 Task: Find connections with filter location Pazardzhik with filter topic #managementwith filter profile language Potuguese with filter current company Chemical Jobs Postings with filter school Sophia College, Mumbai with filter industry Military and International Affairs with filter service category Lead Generation with filter keywords title Account Executive
Action: Mouse moved to (143, 205)
Screenshot: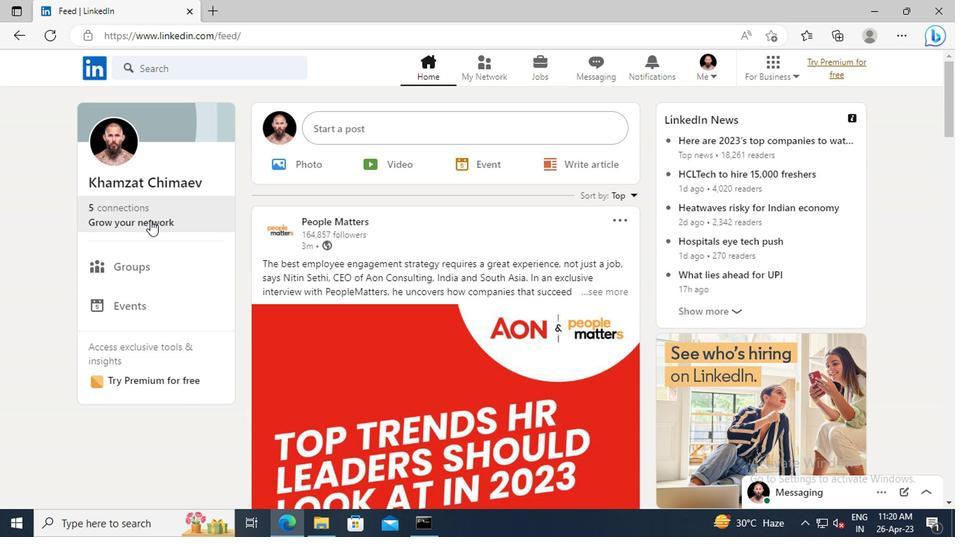 
Action: Mouse pressed left at (143, 205)
Screenshot: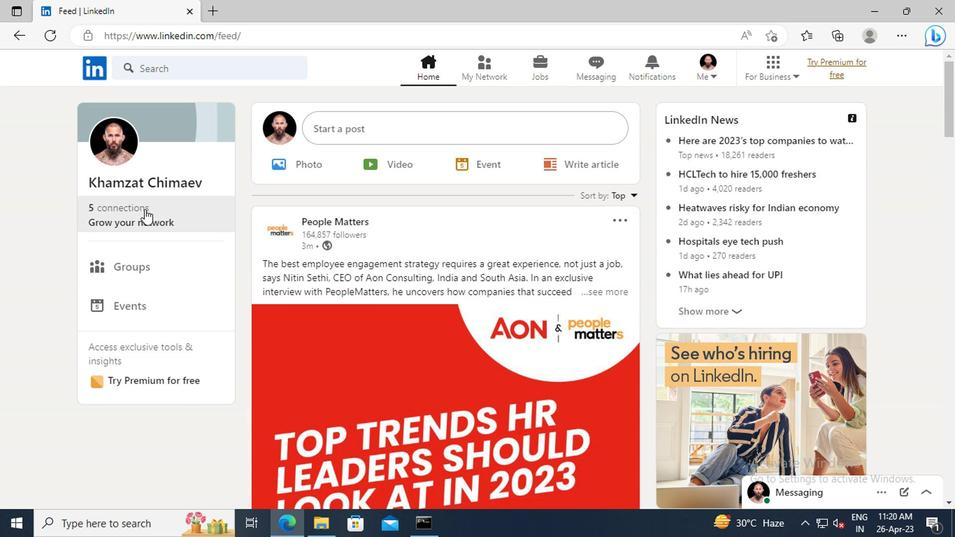 
Action: Mouse moved to (154, 149)
Screenshot: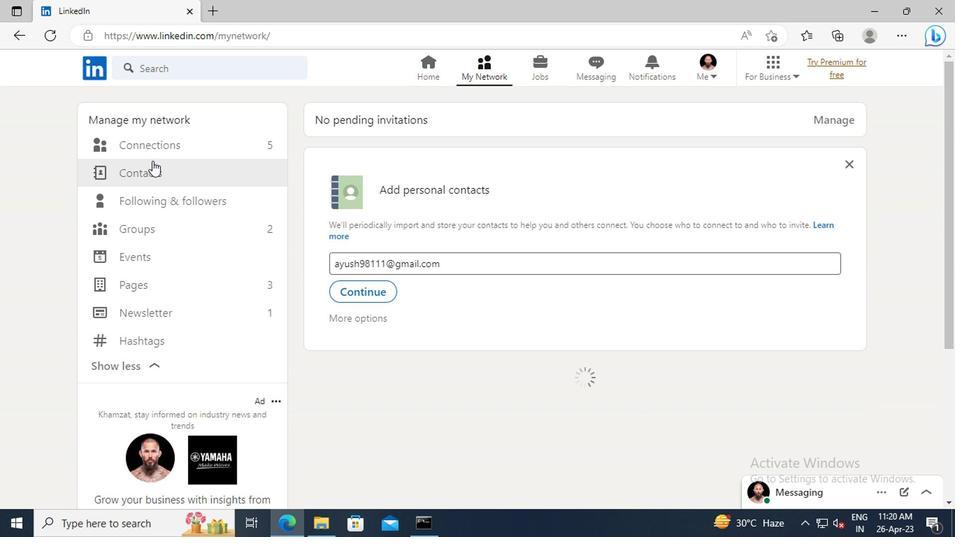 
Action: Mouse pressed left at (154, 149)
Screenshot: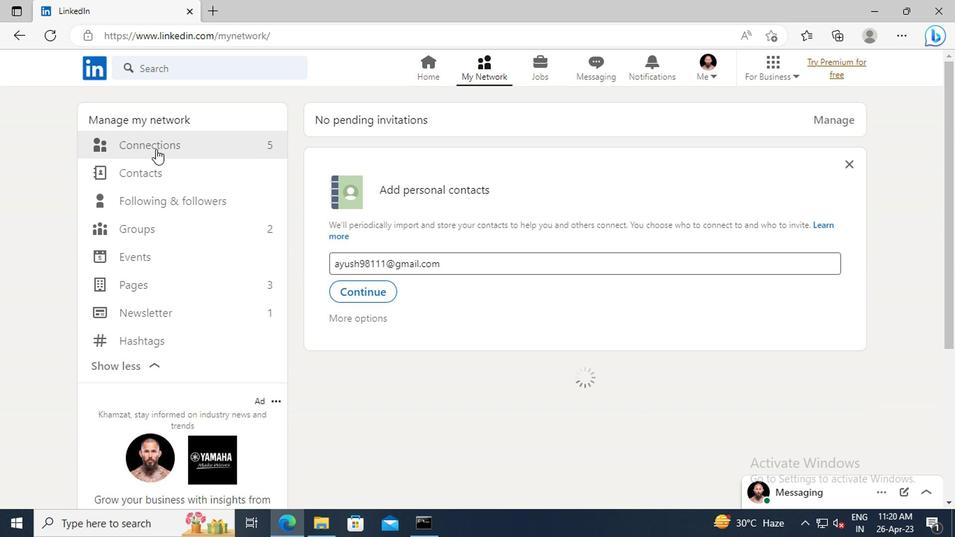 
Action: Mouse moved to (572, 149)
Screenshot: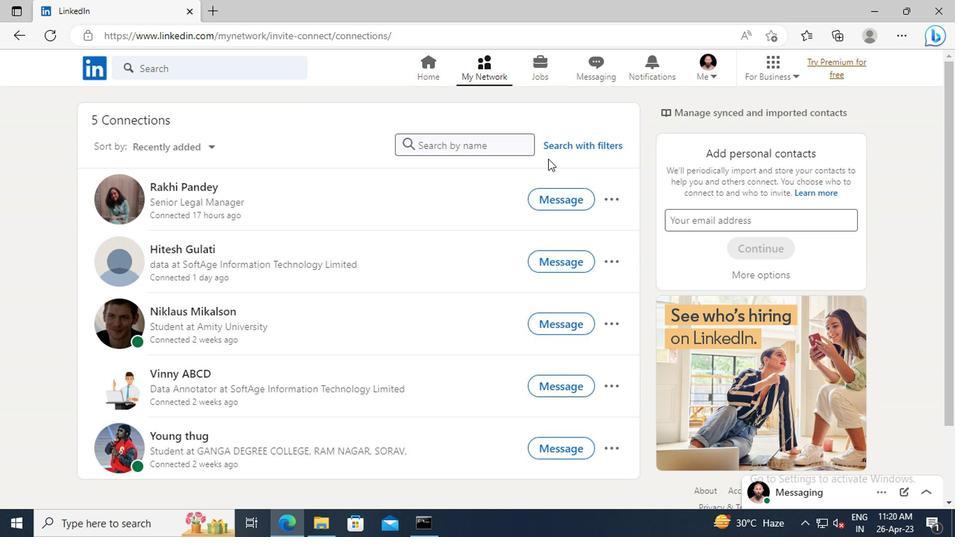 
Action: Mouse pressed left at (572, 149)
Screenshot: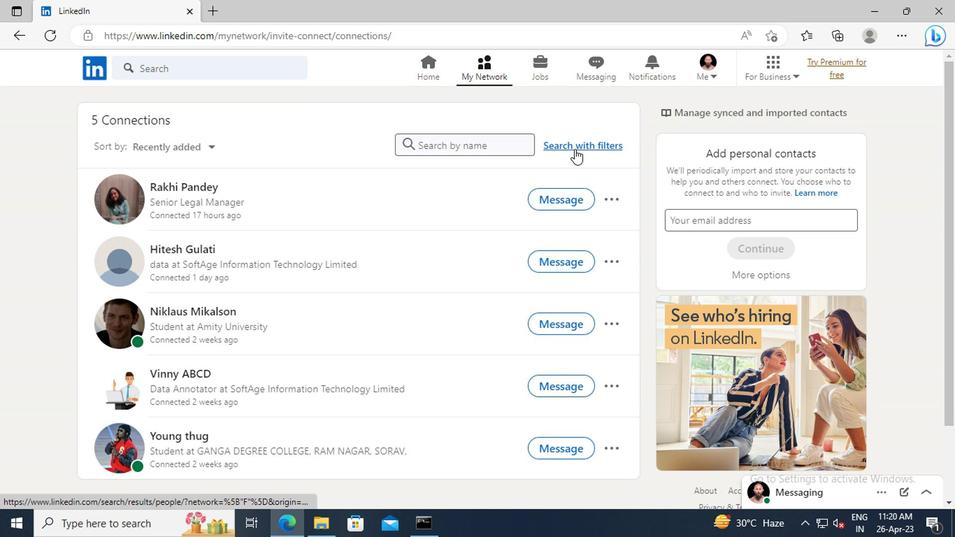 
Action: Mouse moved to (531, 111)
Screenshot: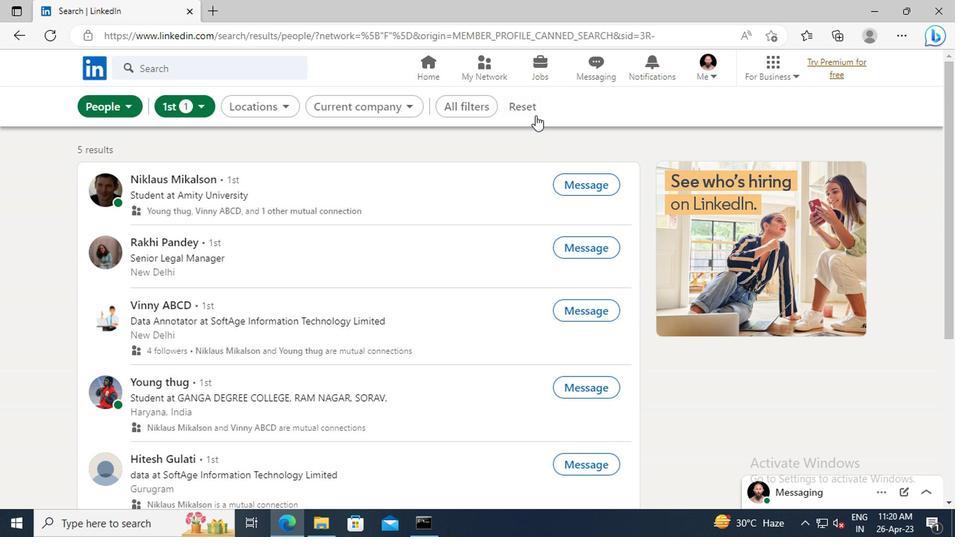 
Action: Mouse pressed left at (531, 111)
Screenshot: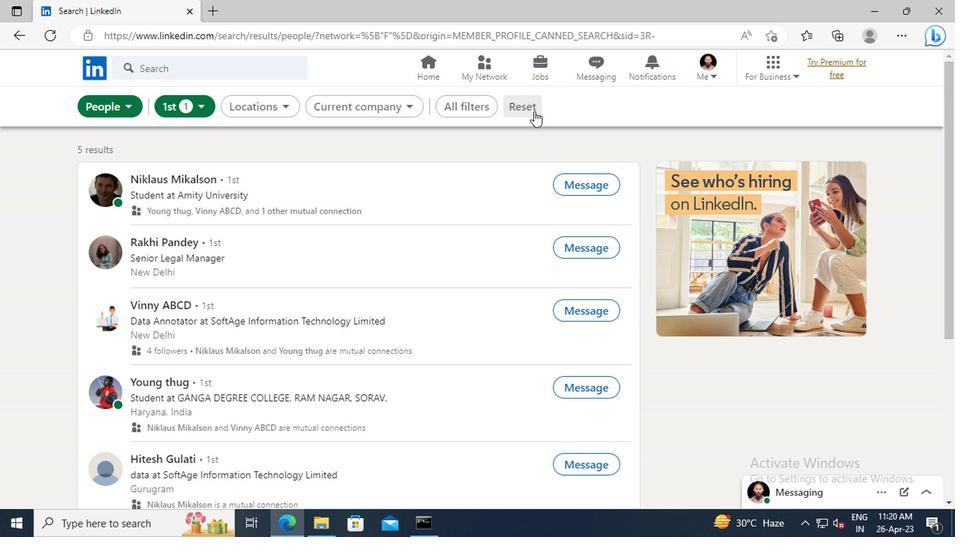 
Action: Mouse moved to (492, 107)
Screenshot: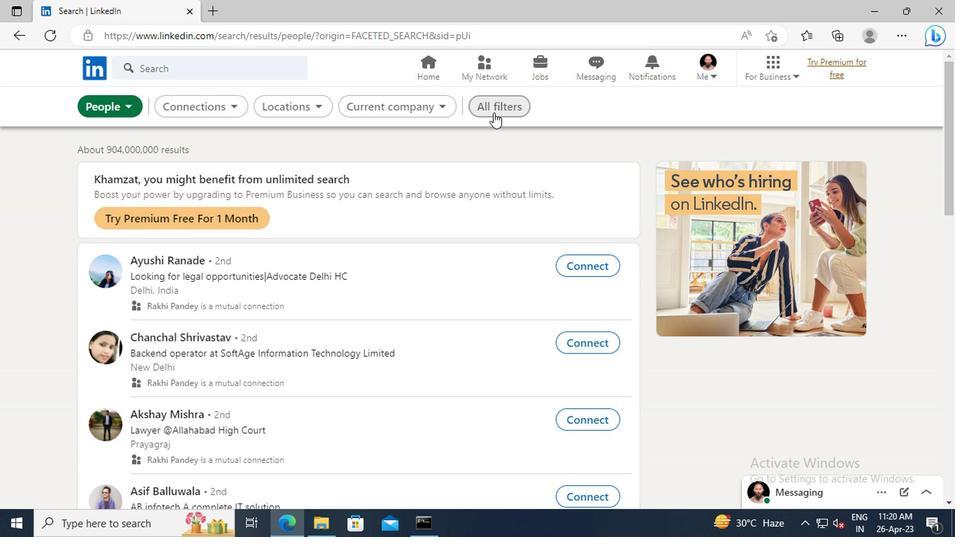 
Action: Mouse pressed left at (492, 107)
Screenshot: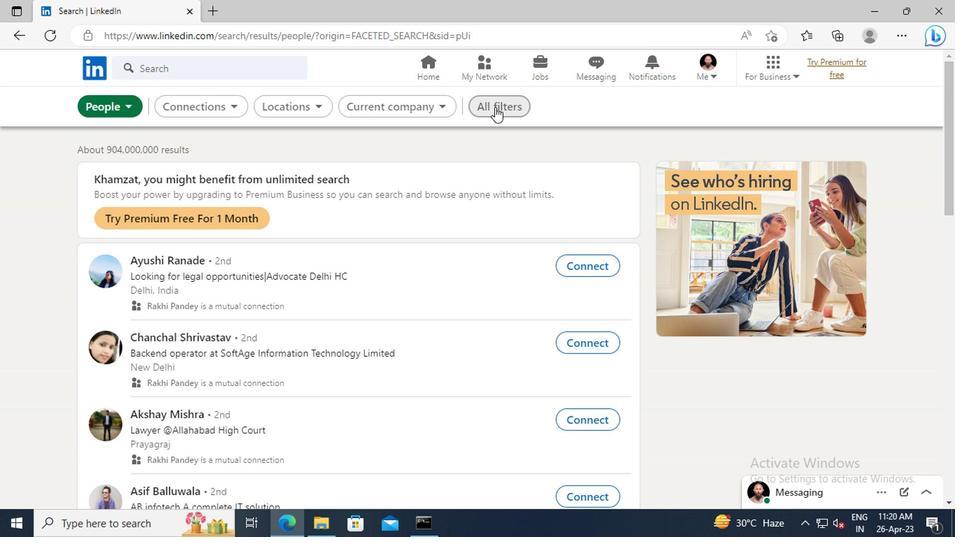 
Action: Mouse moved to (759, 251)
Screenshot: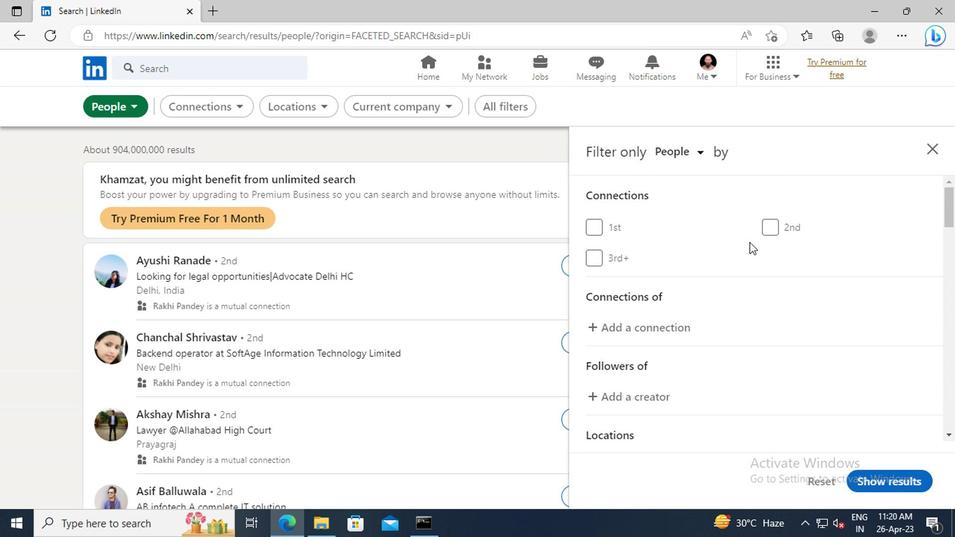 
Action: Mouse scrolled (759, 250) with delta (0, 0)
Screenshot: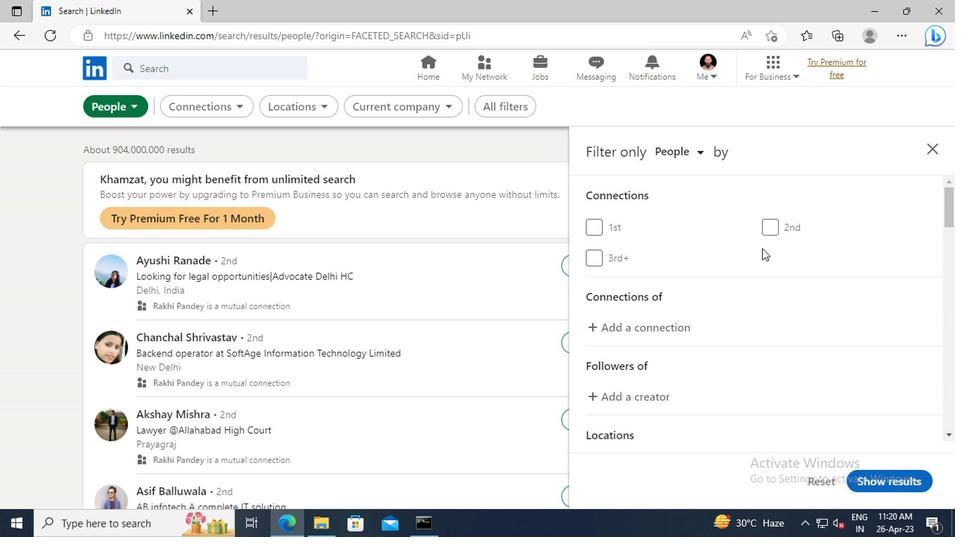 
Action: Mouse scrolled (759, 250) with delta (0, 0)
Screenshot: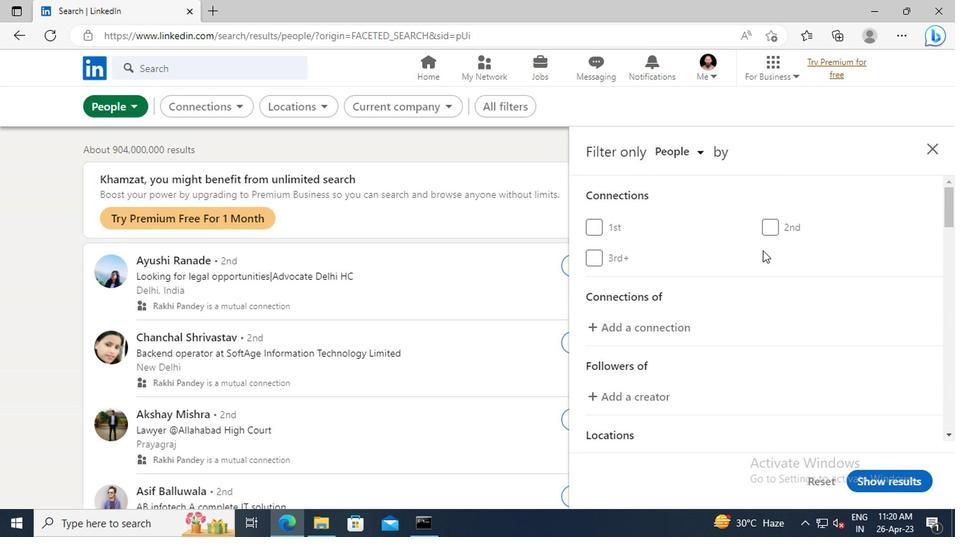 
Action: Mouse scrolled (759, 250) with delta (0, 0)
Screenshot: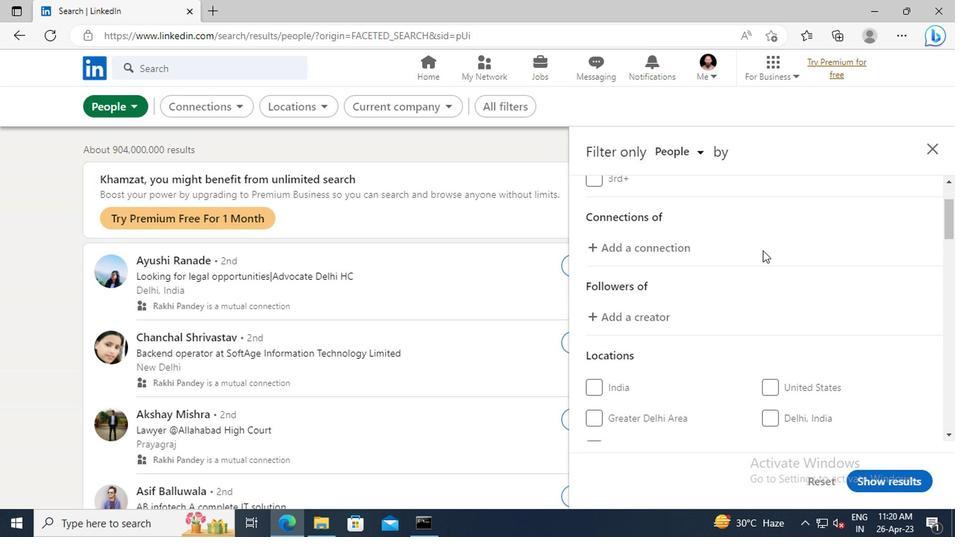 
Action: Mouse scrolled (759, 250) with delta (0, 0)
Screenshot: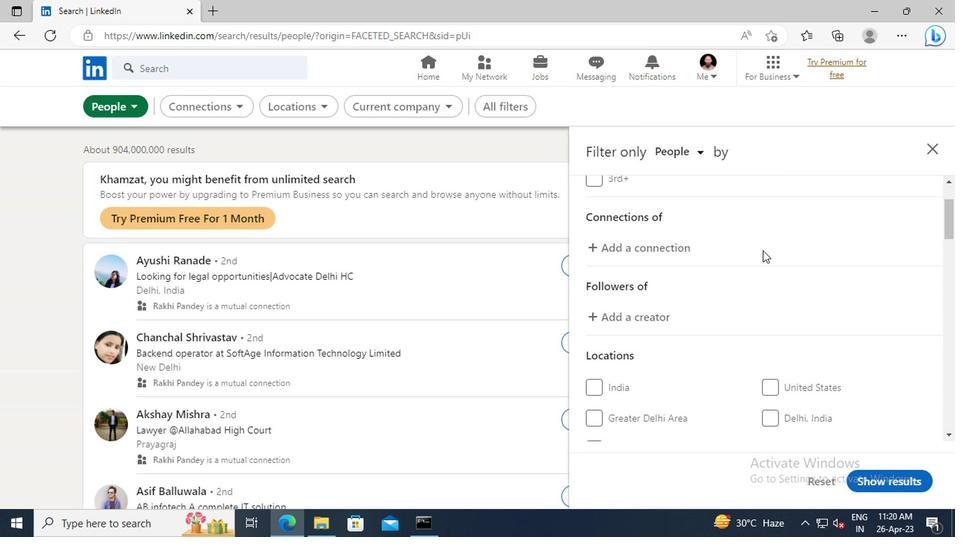 
Action: Mouse scrolled (759, 250) with delta (0, 0)
Screenshot: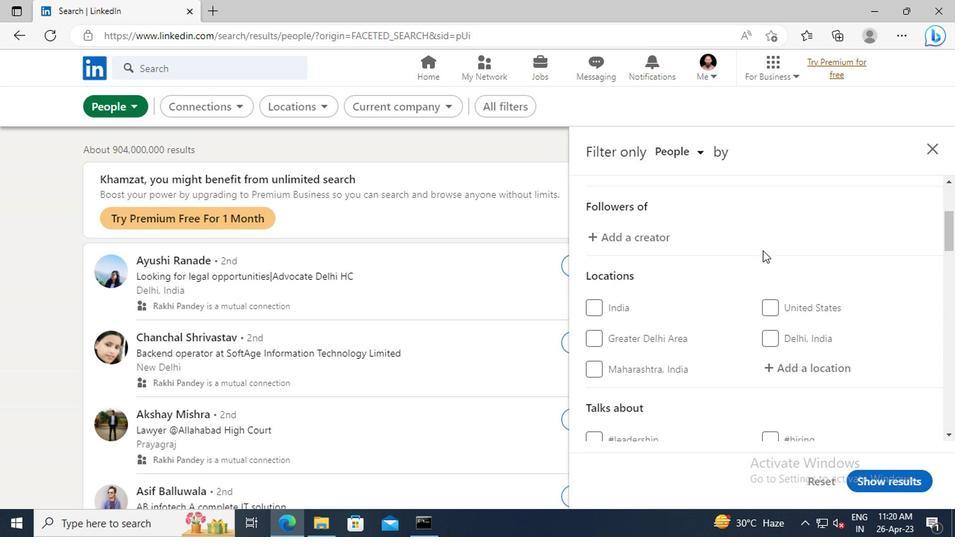 
Action: Mouse scrolled (759, 250) with delta (0, 0)
Screenshot: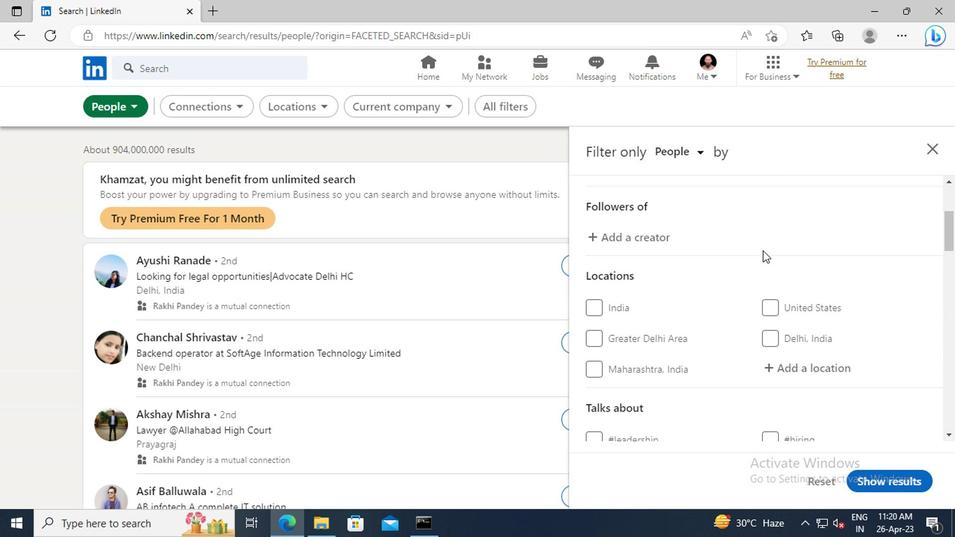 
Action: Mouse moved to (785, 288)
Screenshot: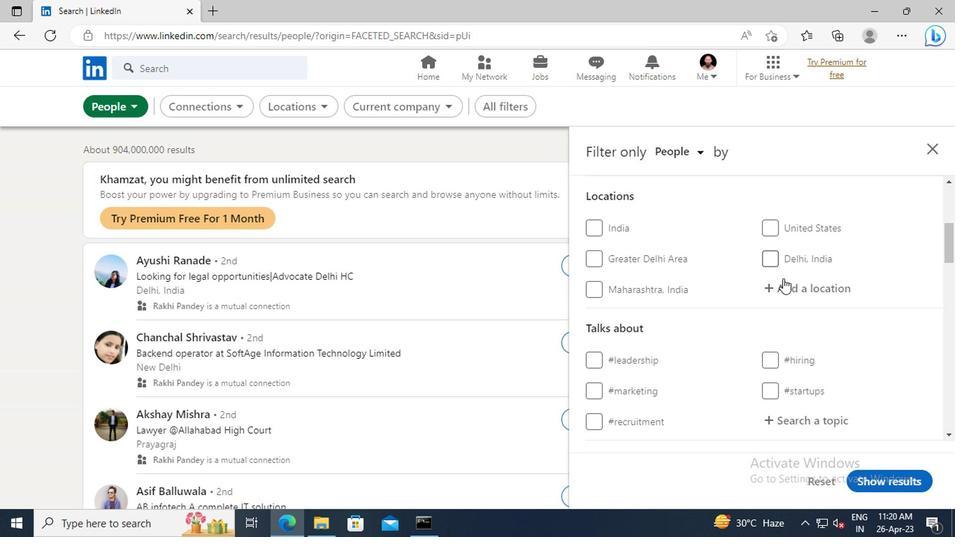 
Action: Mouse pressed left at (785, 288)
Screenshot: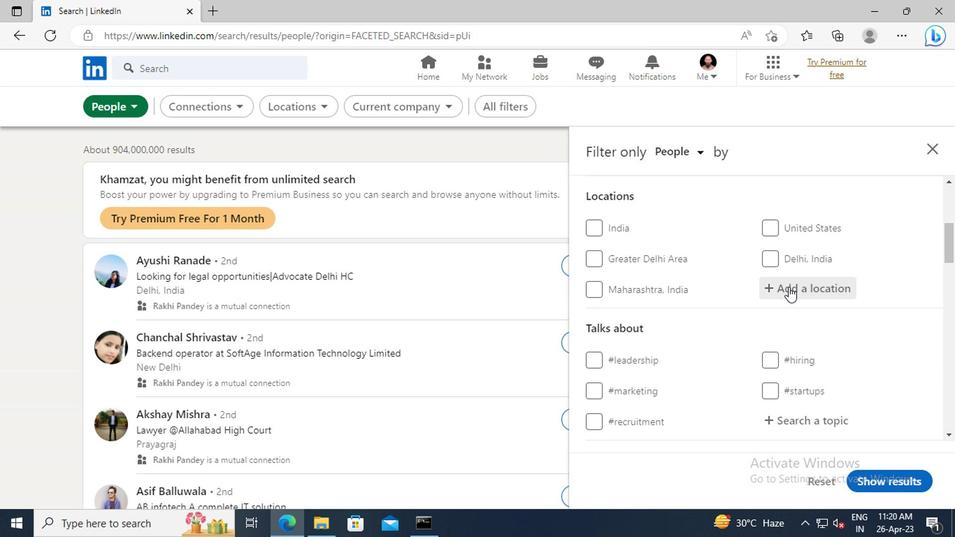 
Action: Key pressed <Key.shift>PAZARDZHIK
Screenshot: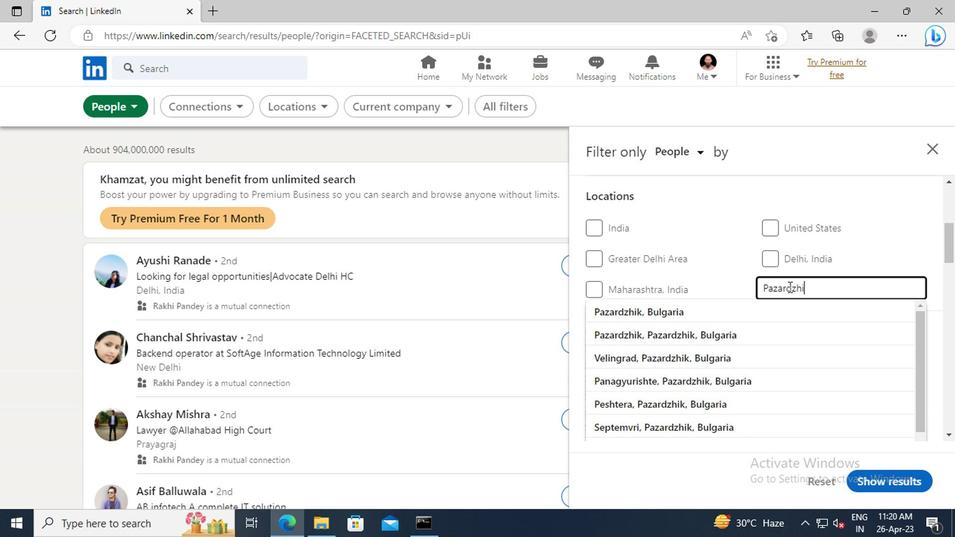 
Action: Mouse moved to (759, 307)
Screenshot: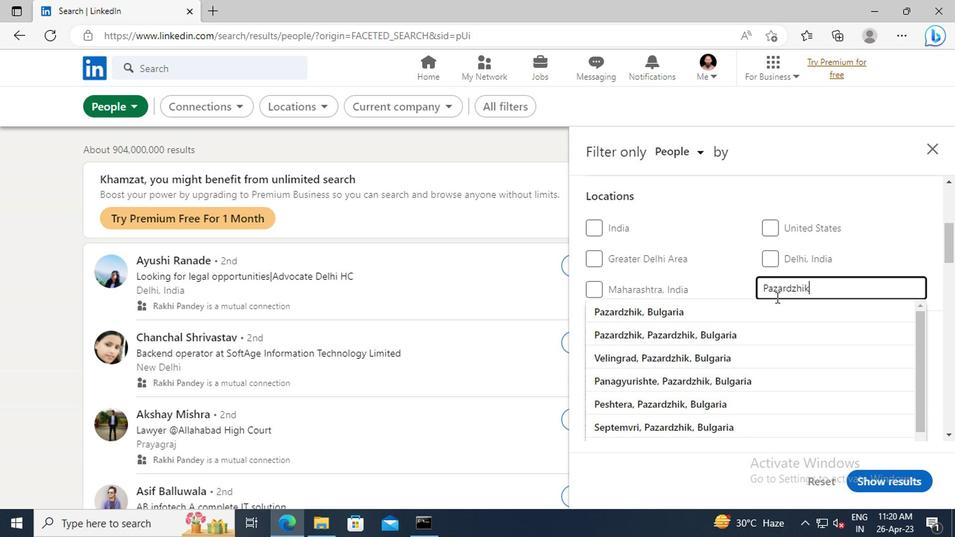
Action: Mouse pressed left at (759, 307)
Screenshot: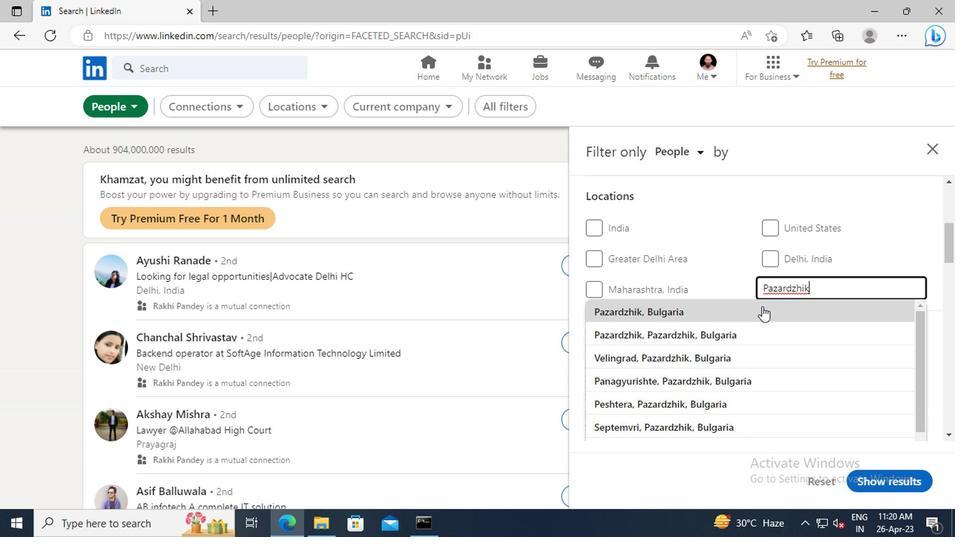 
Action: Mouse moved to (759, 306)
Screenshot: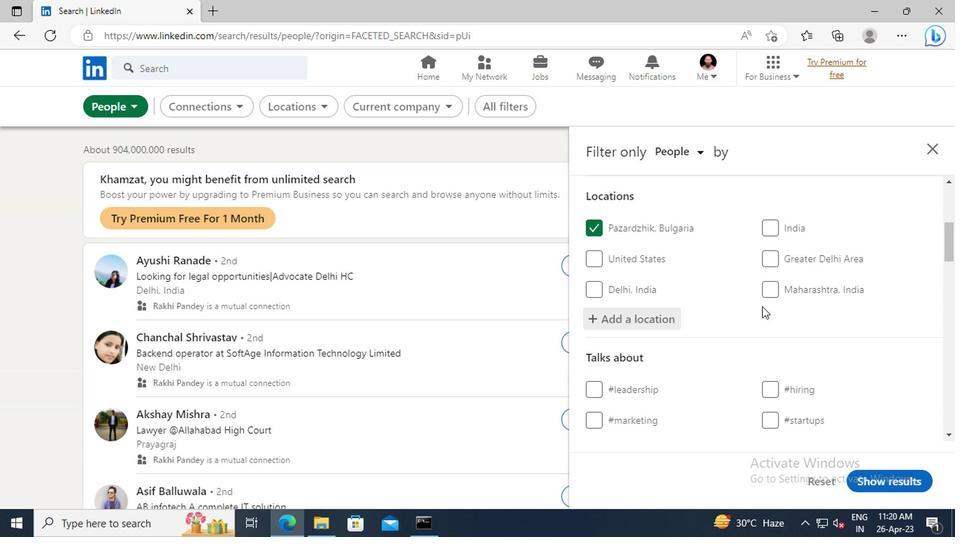 
Action: Mouse scrolled (759, 305) with delta (0, 0)
Screenshot: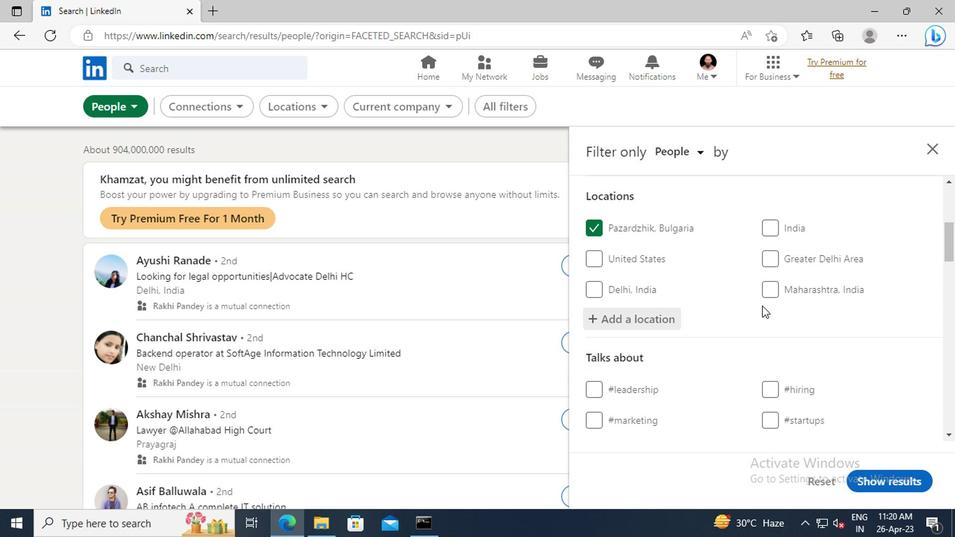
Action: Mouse scrolled (759, 305) with delta (0, 0)
Screenshot: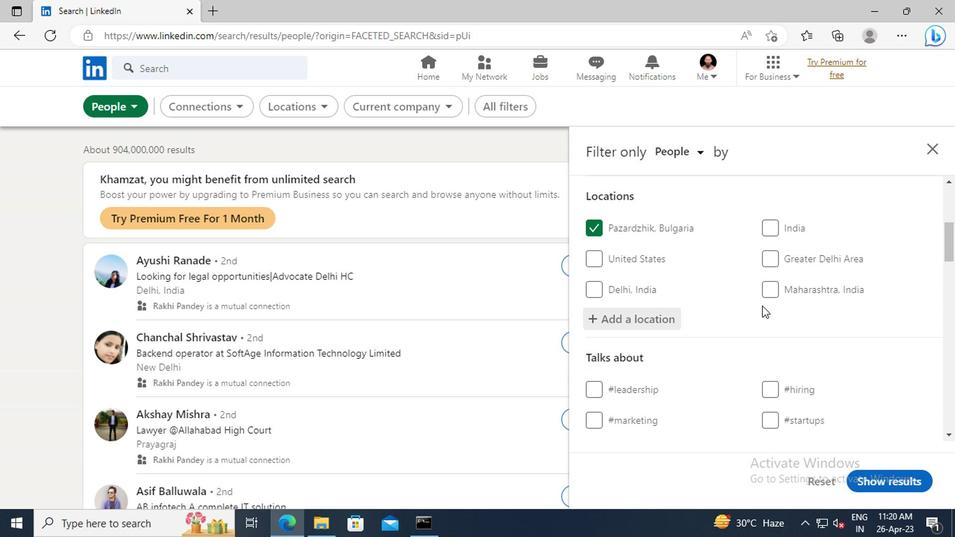 
Action: Mouse scrolled (759, 305) with delta (0, 0)
Screenshot: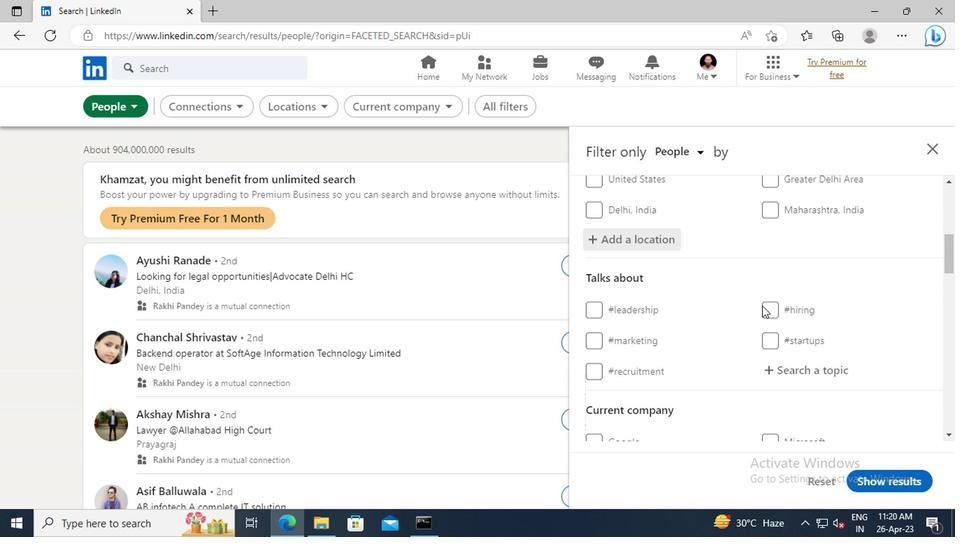 
Action: Mouse scrolled (759, 305) with delta (0, 0)
Screenshot: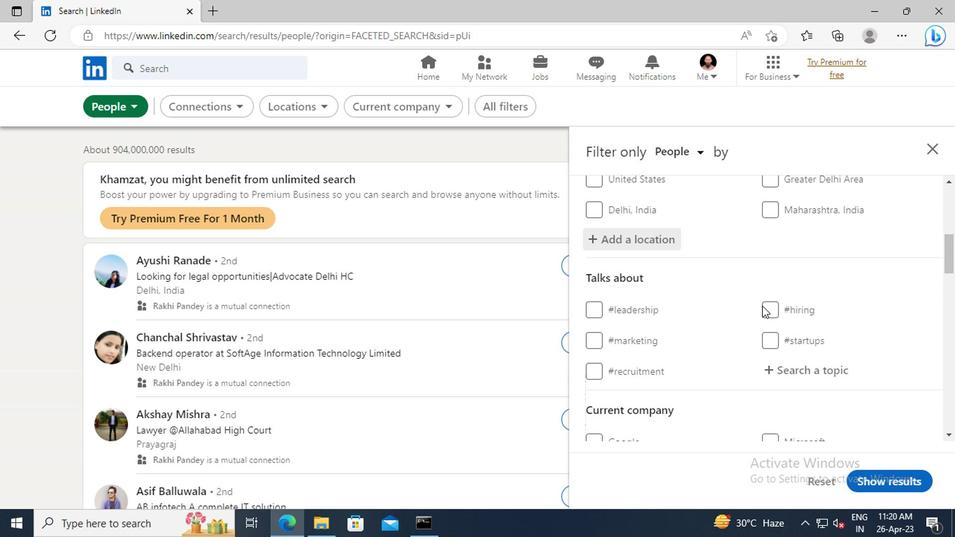 
Action: Mouse moved to (783, 295)
Screenshot: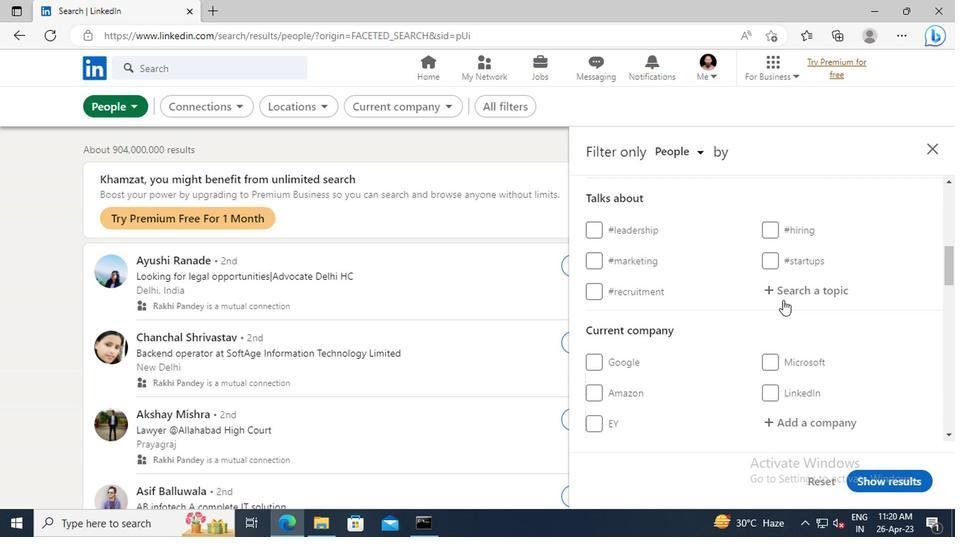 
Action: Mouse pressed left at (783, 295)
Screenshot: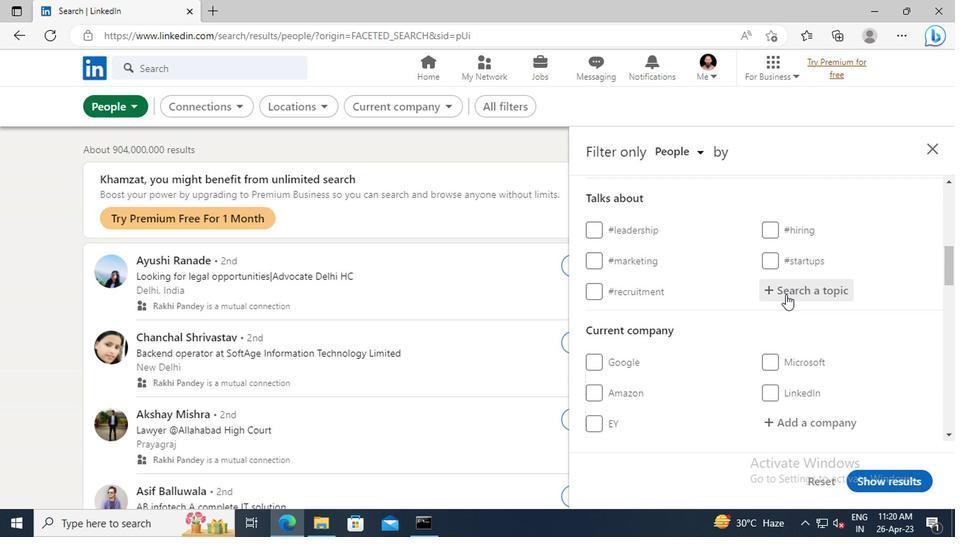 
Action: Key pressed <Key.shift>#MANAGEMENTWITH<Key.enter>
Screenshot: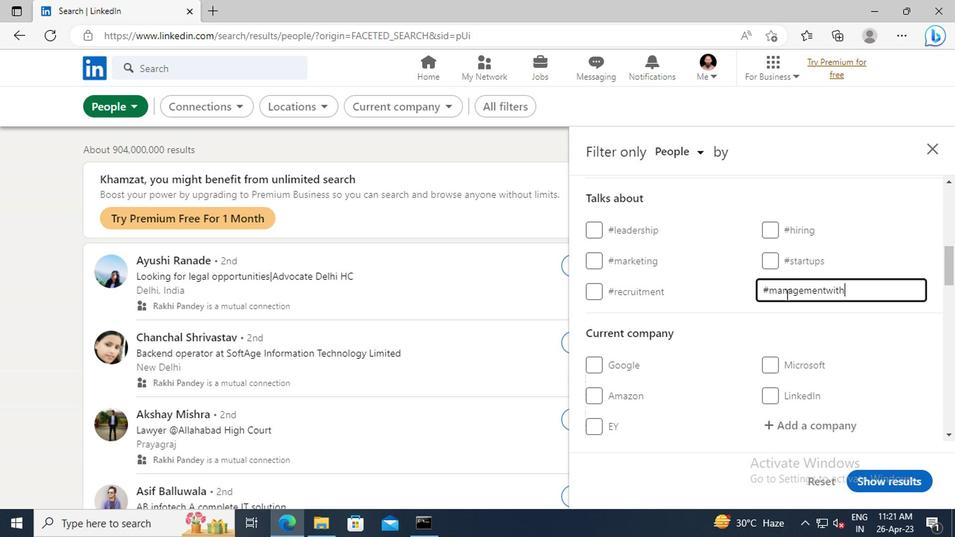 
Action: Mouse scrolled (783, 295) with delta (0, 0)
Screenshot: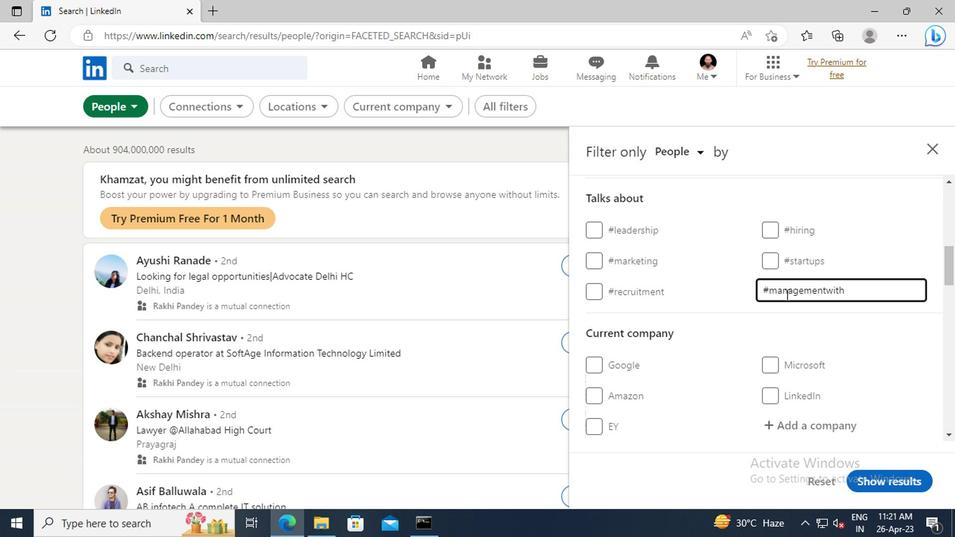
Action: Mouse scrolled (783, 295) with delta (0, 0)
Screenshot: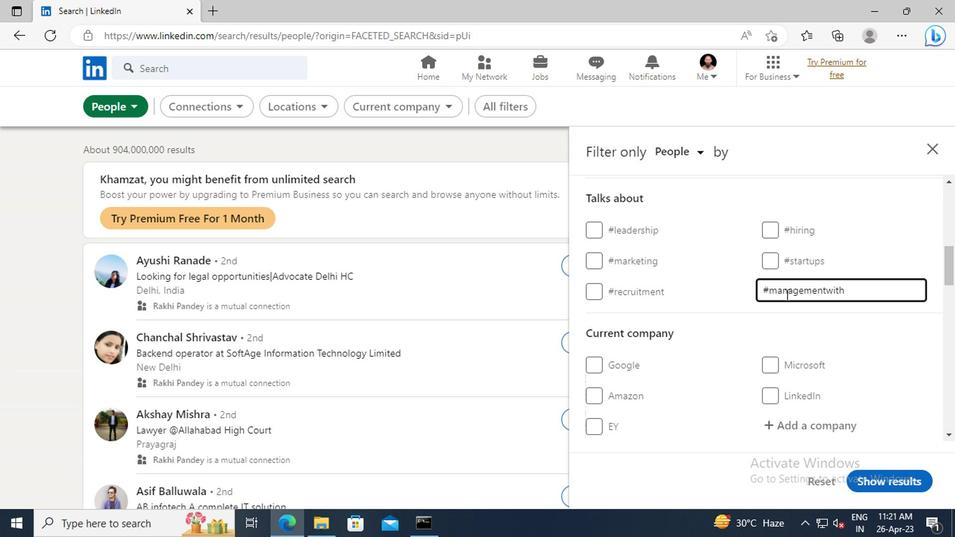 
Action: Mouse scrolled (783, 295) with delta (0, 0)
Screenshot: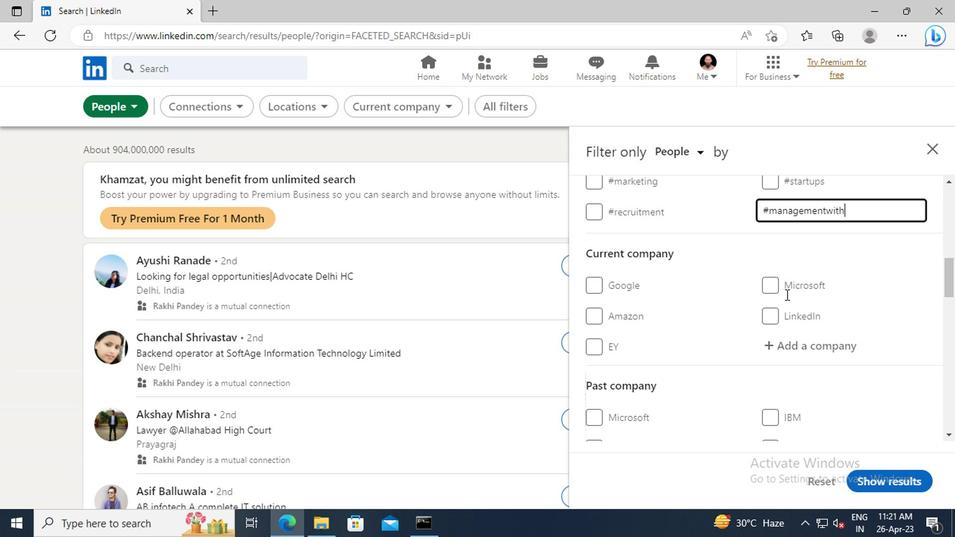 
Action: Mouse scrolled (783, 295) with delta (0, 0)
Screenshot: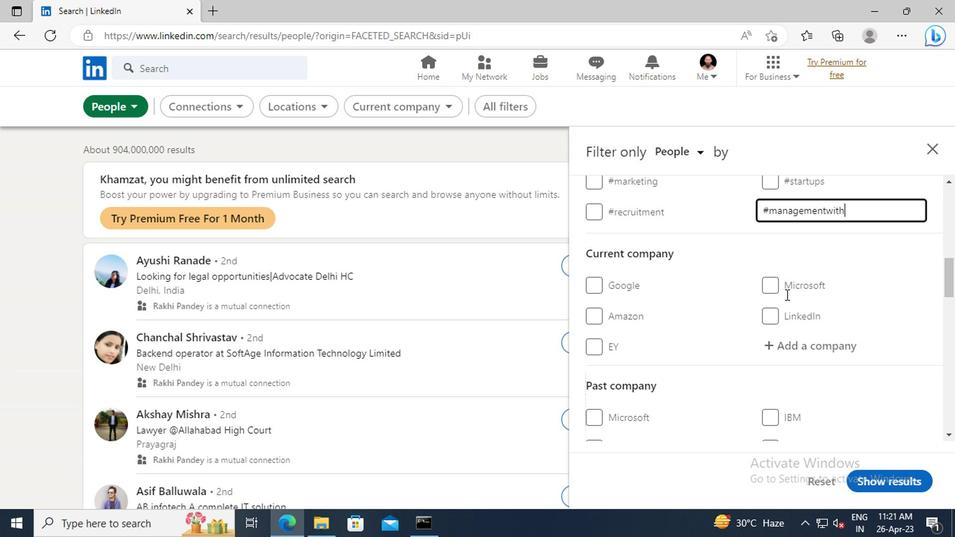 
Action: Mouse scrolled (783, 295) with delta (0, 0)
Screenshot: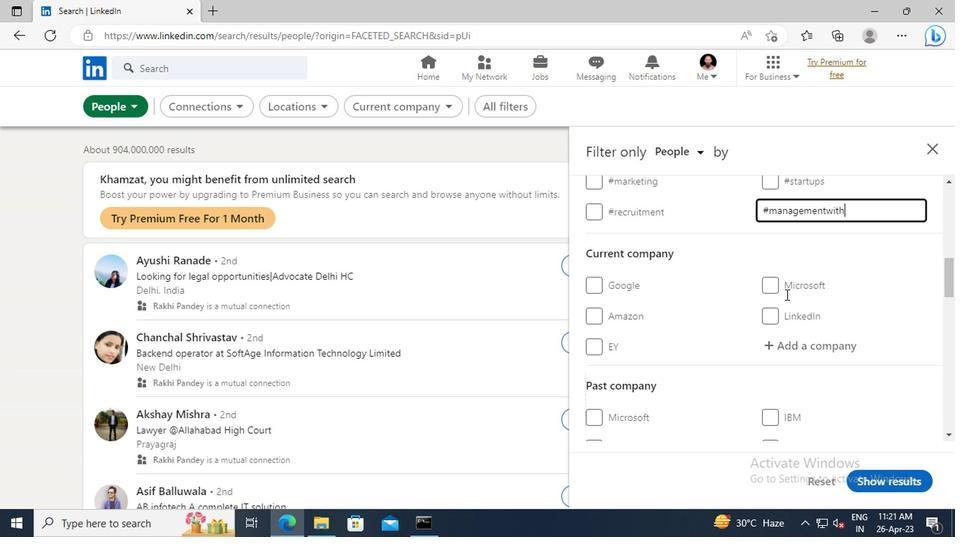 
Action: Mouse scrolled (783, 295) with delta (0, 0)
Screenshot: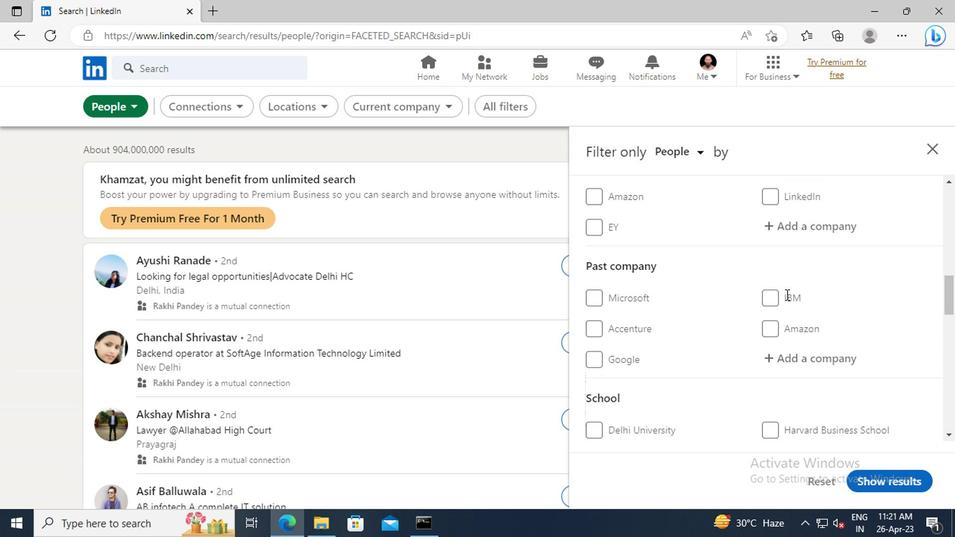 
Action: Mouse scrolled (783, 295) with delta (0, 0)
Screenshot: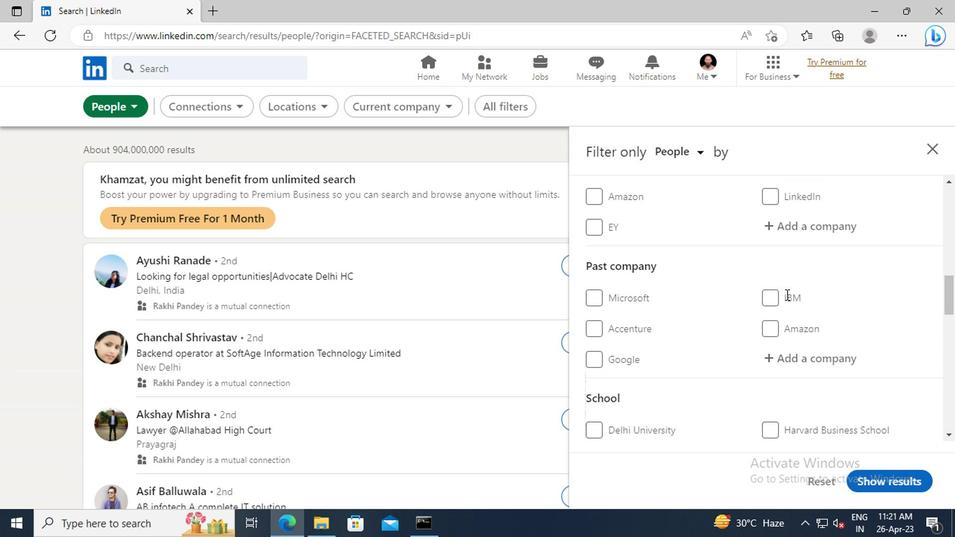 
Action: Mouse scrolled (783, 295) with delta (0, 0)
Screenshot: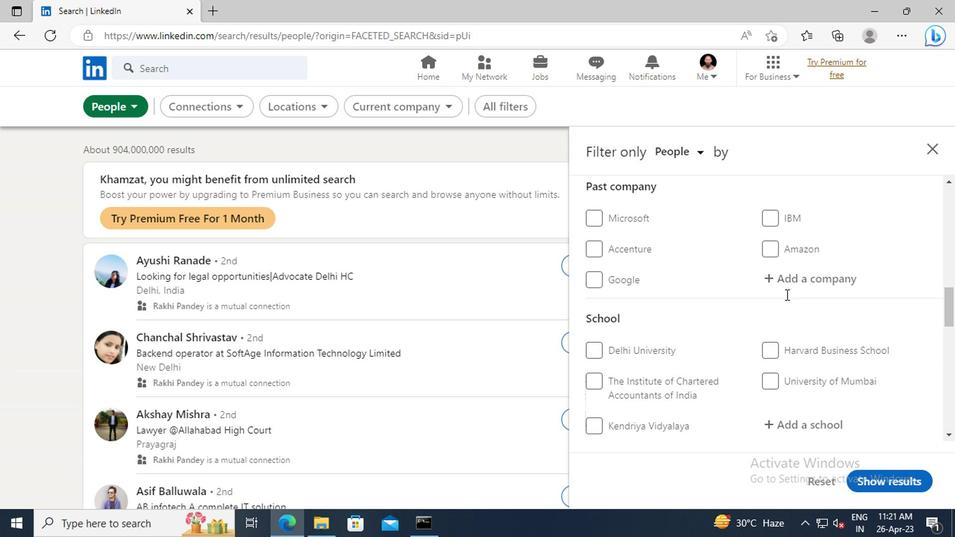 
Action: Mouse scrolled (783, 295) with delta (0, 0)
Screenshot: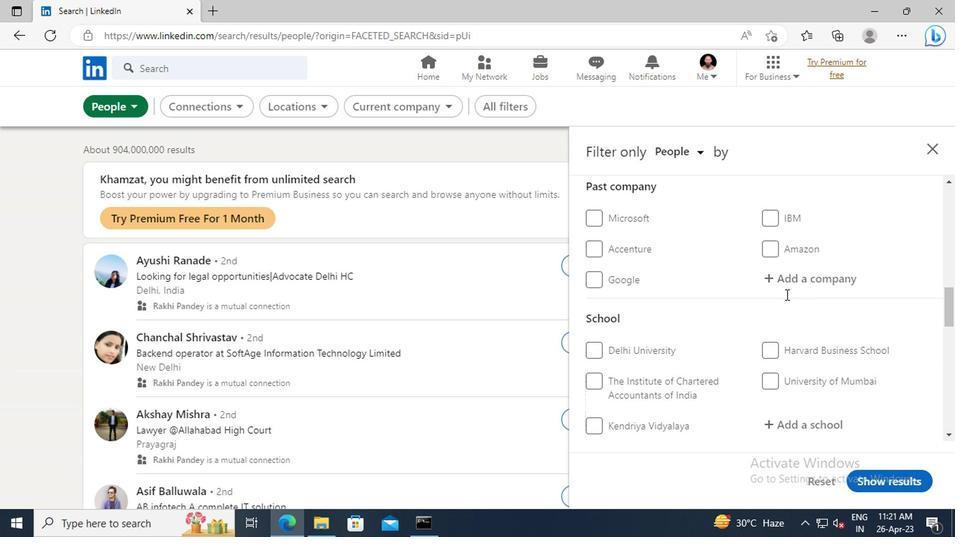 
Action: Mouse scrolled (783, 295) with delta (0, 0)
Screenshot: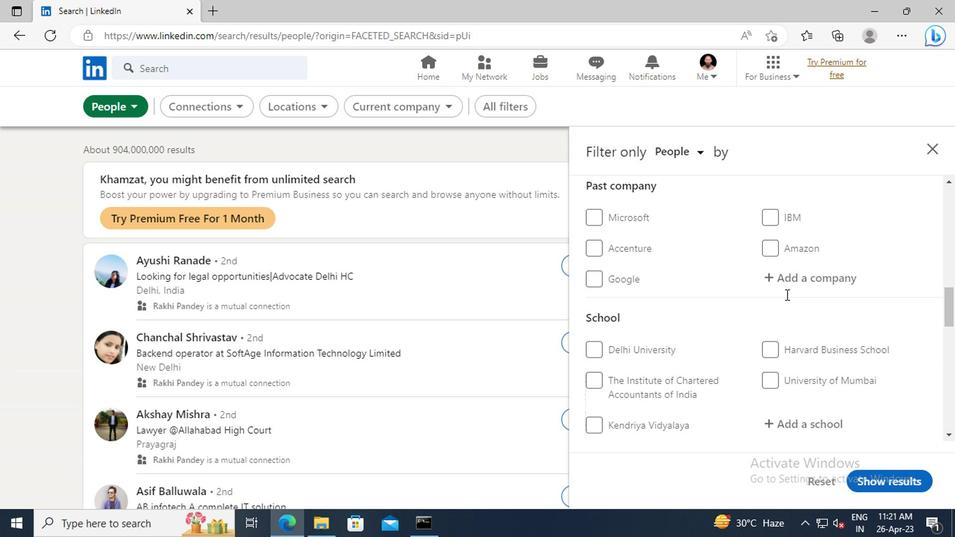 
Action: Mouse scrolled (783, 295) with delta (0, 0)
Screenshot: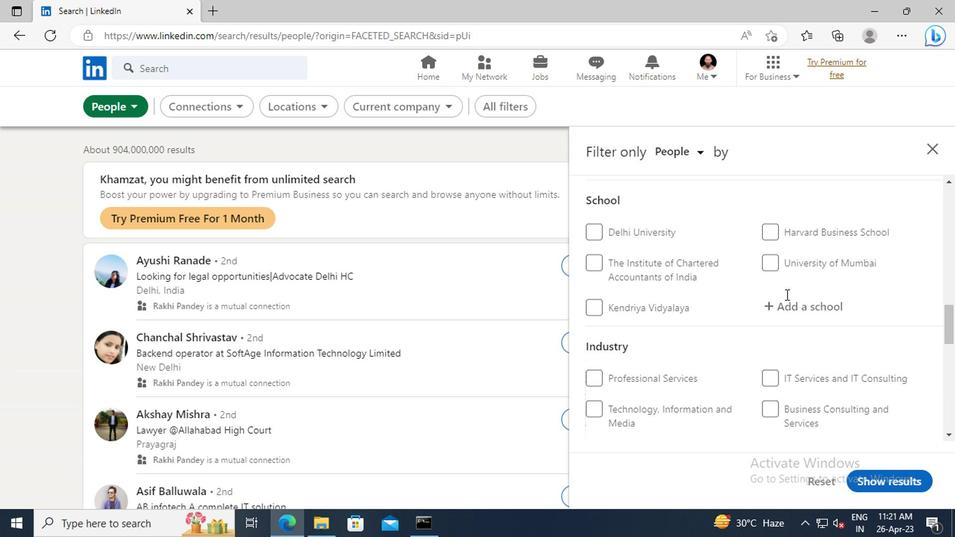 
Action: Mouse scrolled (783, 295) with delta (0, 0)
Screenshot: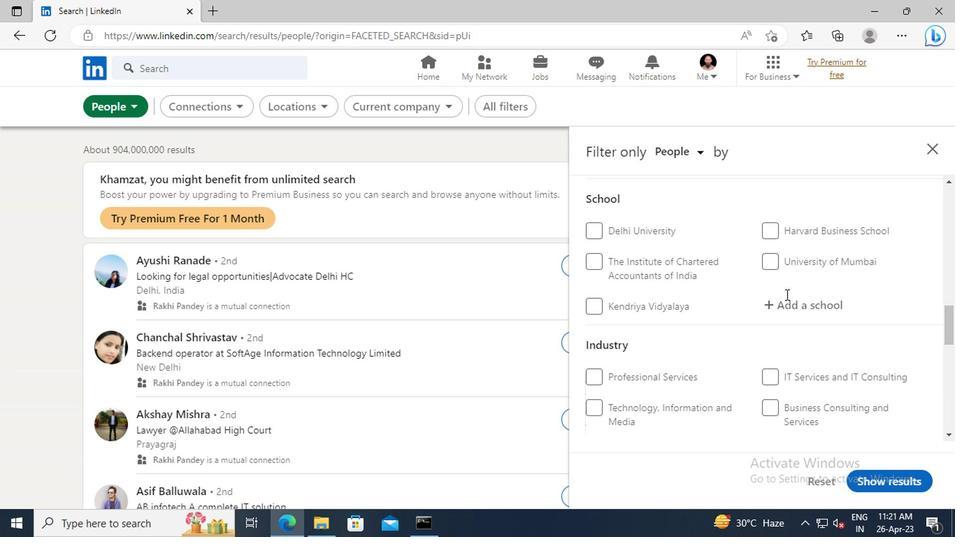 
Action: Mouse scrolled (783, 295) with delta (0, 0)
Screenshot: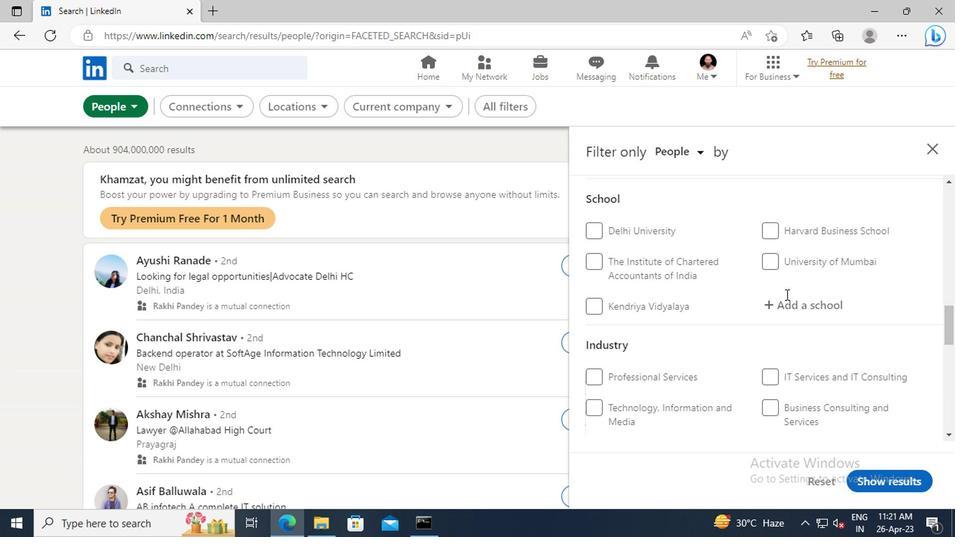 
Action: Mouse scrolled (783, 295) with delta (0, 0)
Screenshot: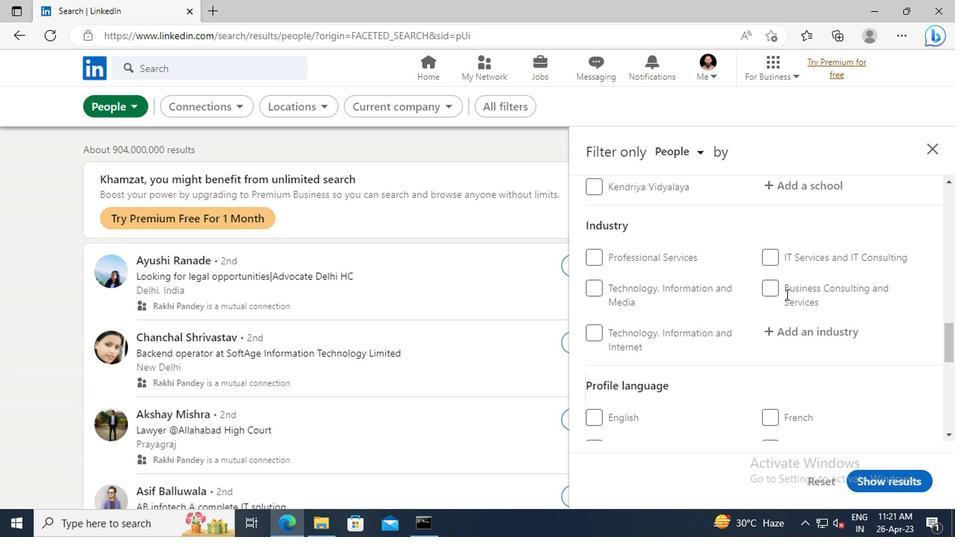 
Action: Mouse scrolled (783, 295) with delta (0, 0)
Screenshot: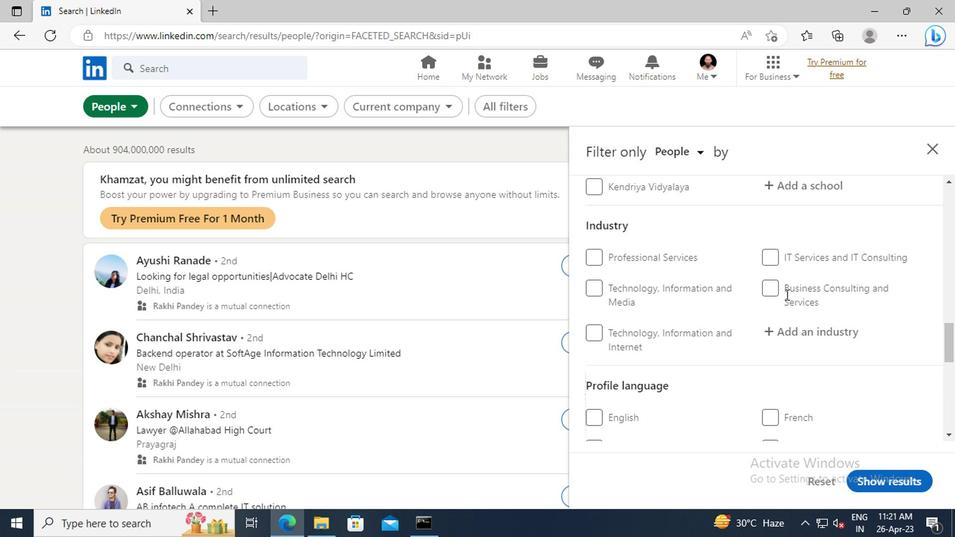 
Action: Mouse scrolled (783, 295) with delta (0, 0)
Screenshot: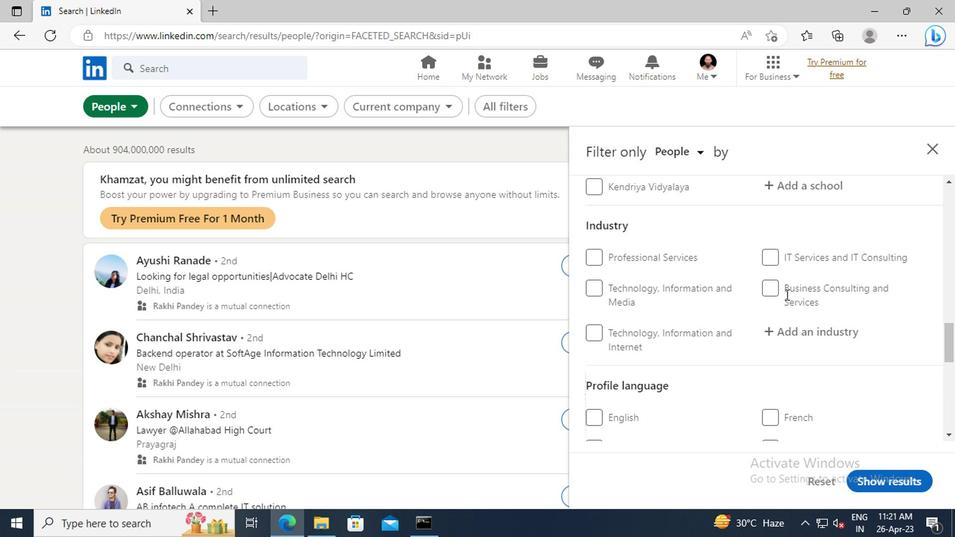 
Action: Mouse moved to (771, 327)
Screenshot: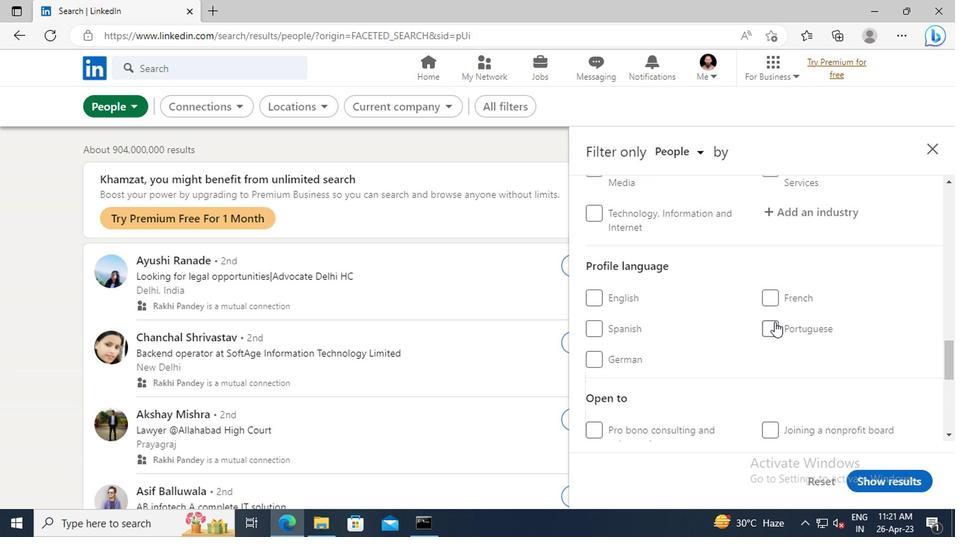 
Action: Mouse pressed left at (771, 327)
Screenshot: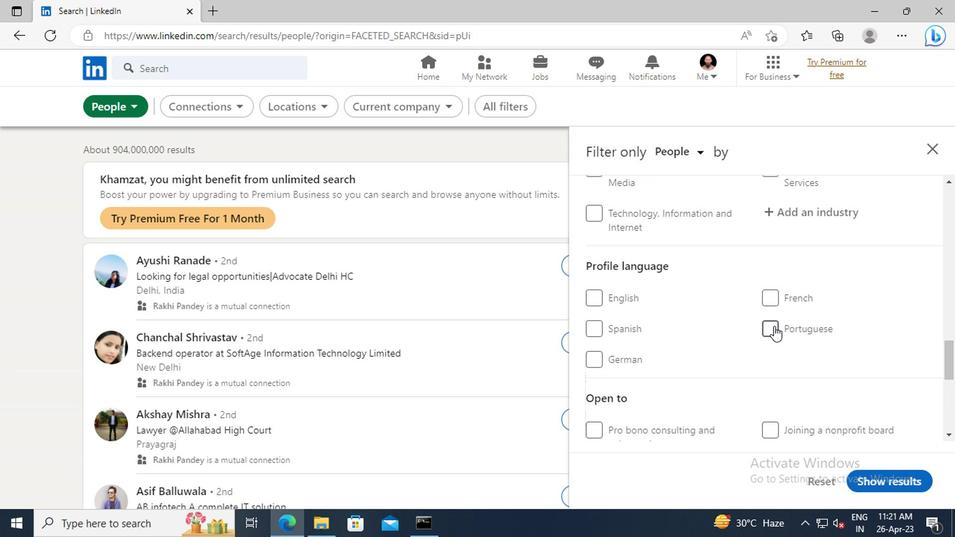 
Action: Mouse moved to (769, 323)
Screenshot: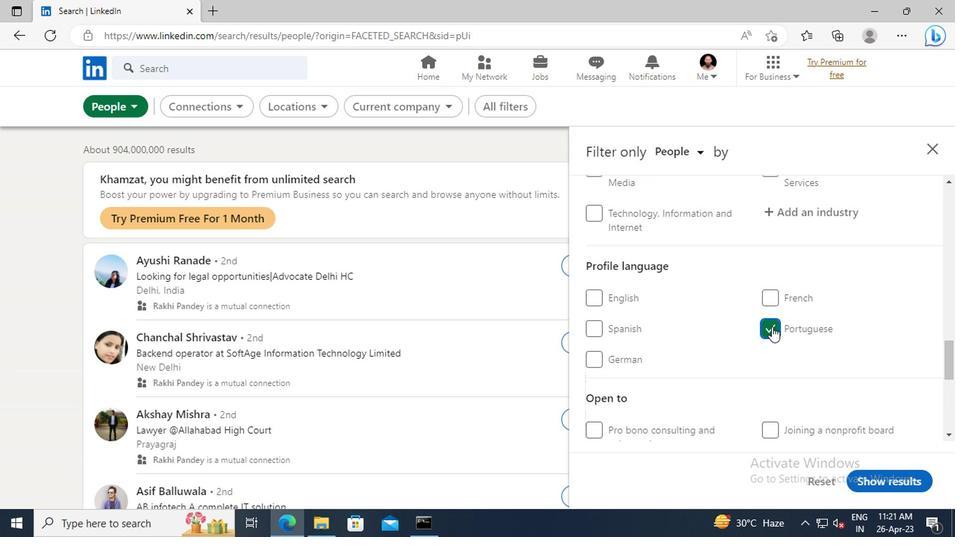 
Action: Mouse scrolled (769, 324) with delta (0, 0)
Screenshot: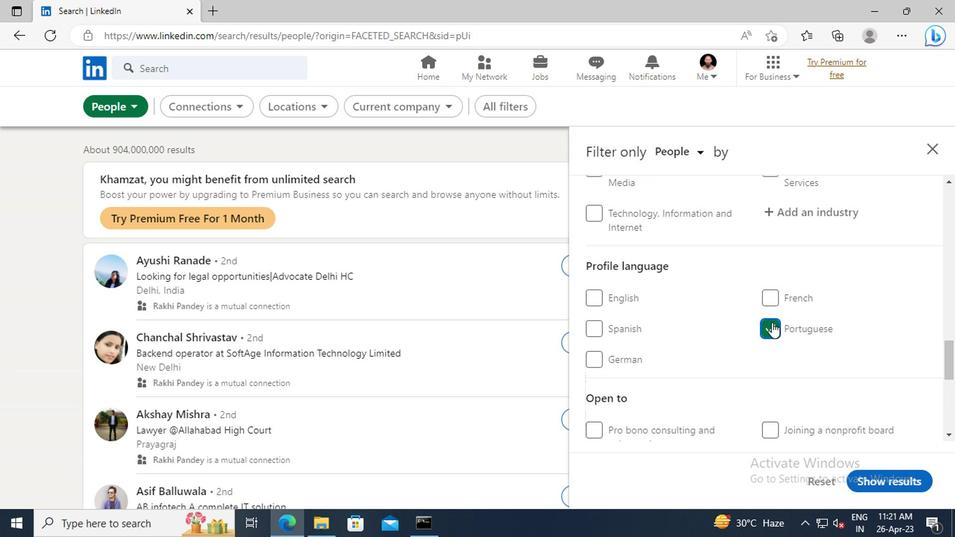 
Action: Mouse scrolled (769, 324) with delta (0, 0)
Screenshot: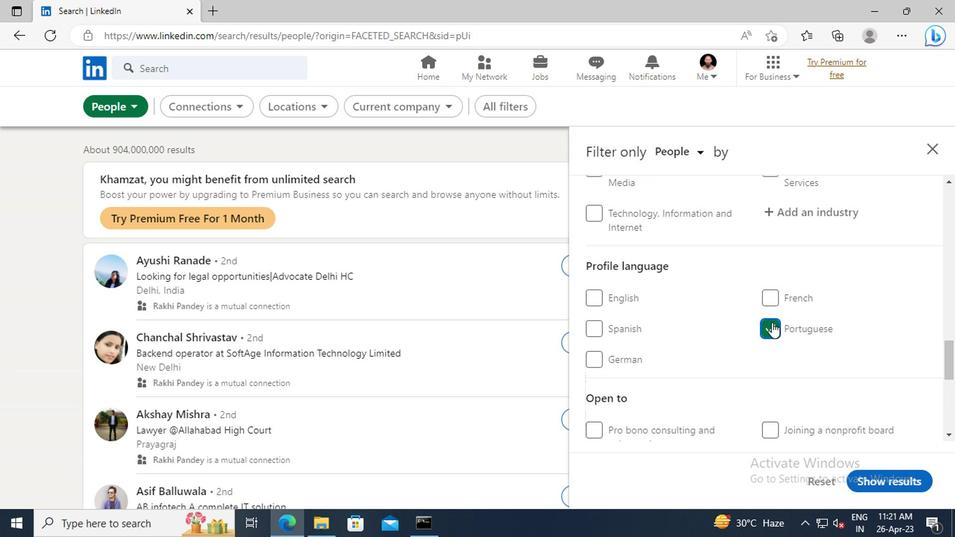
Action: Mouse scrolled (769, 324) with delta (0, 0)
Screenshot: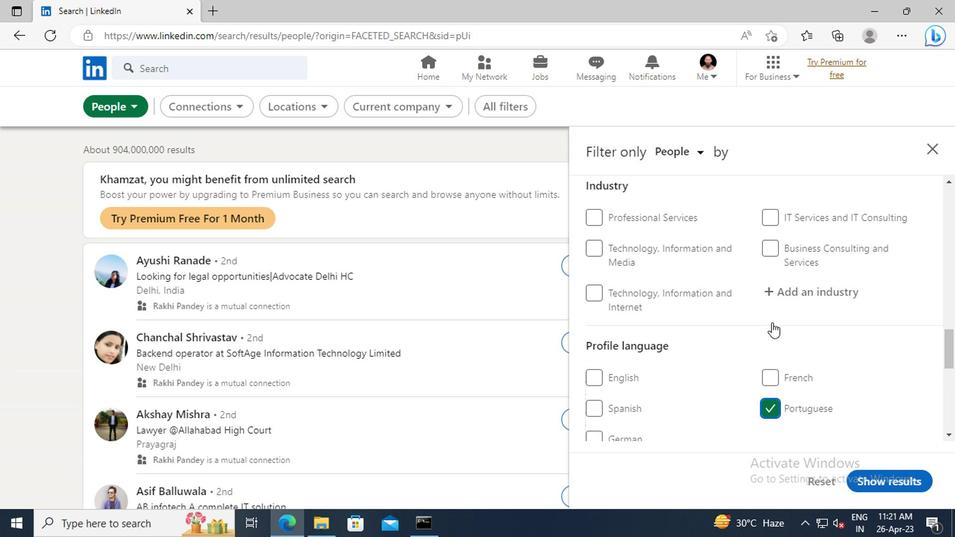 
Action: Mouse scrolled (769, 324) with delta (0, 0)
Screenshot: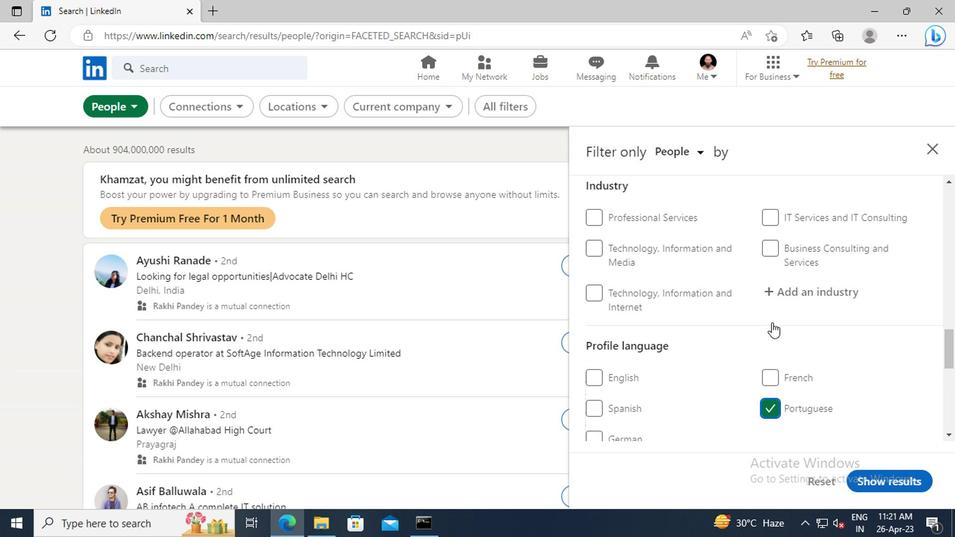 
Action: Mouse scrolled (769, 324) with delta (0, 0)
Screenshot: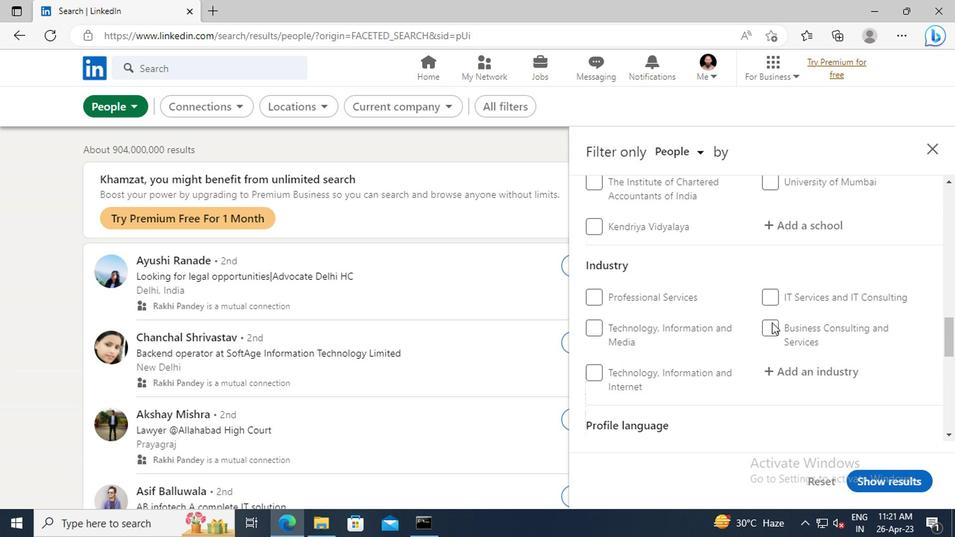 
Action: Mouse scrolled (769, 324) with delta (0, 0)
Screenshot: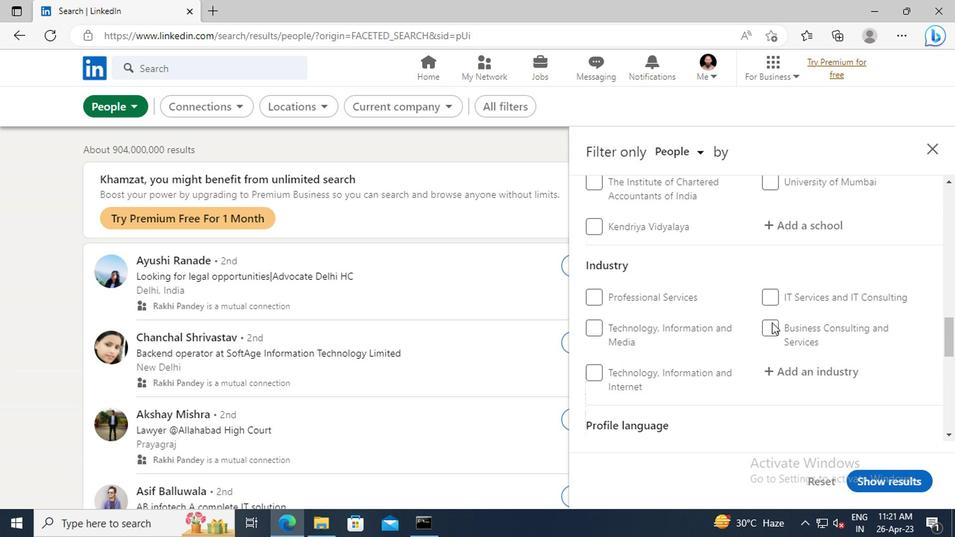 
Action: Mouse scrolled (769, 324) with delta (0, 0)
Screenshot: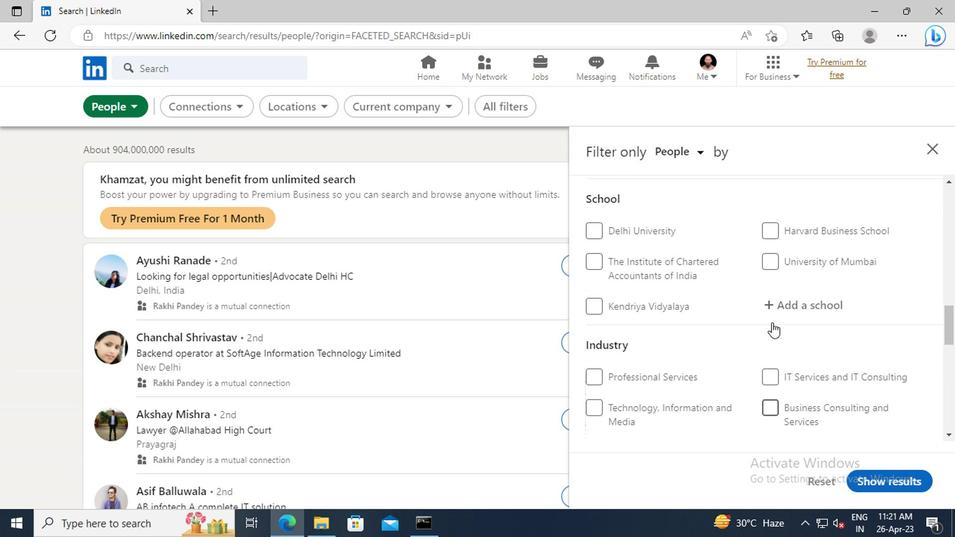 
Action: Mouse scrolled (769, 324) with delta (0, 0)
Screenshot: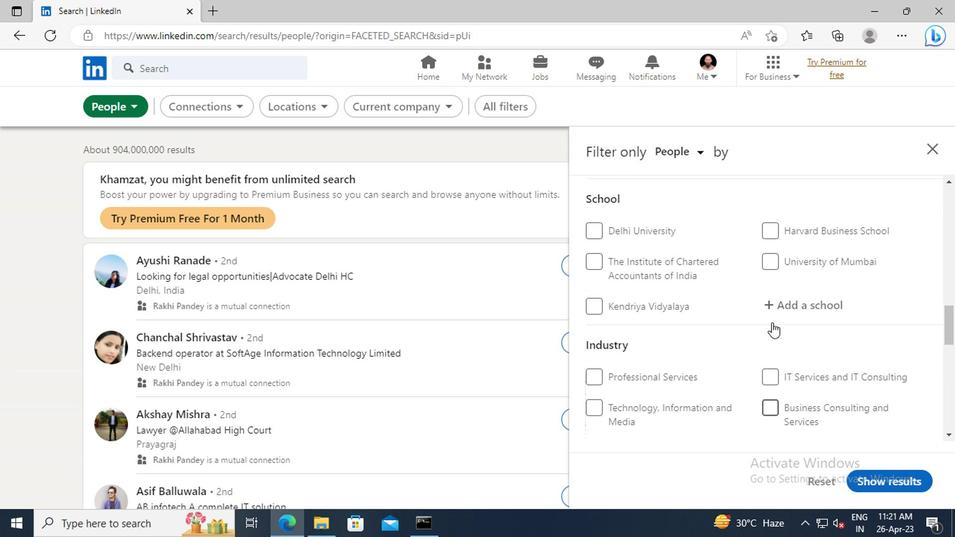
Action: Mouse scrolled (769, 324) with delta (0, 0)
Screenshot: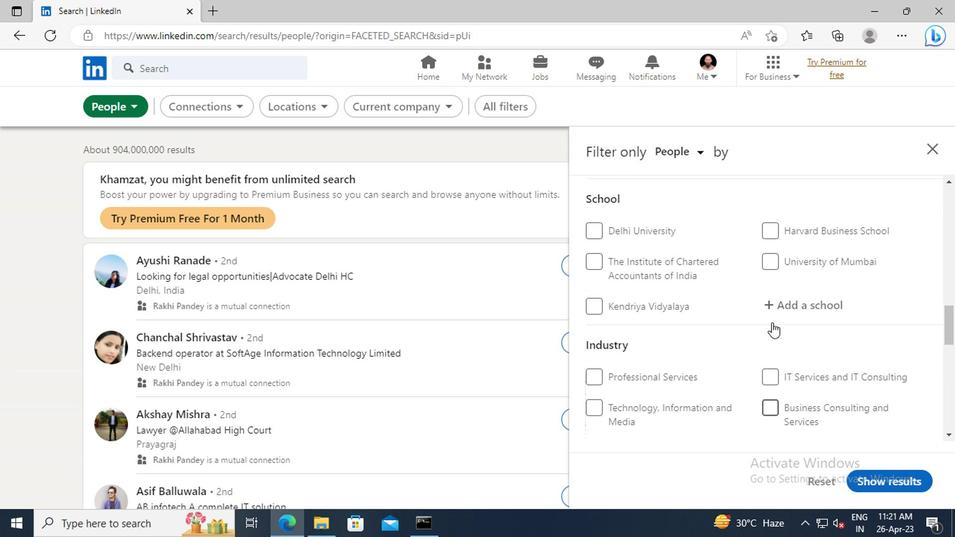 
Action: Mouse scrolled (769, 324) with delta (0, 0)
Screenshot: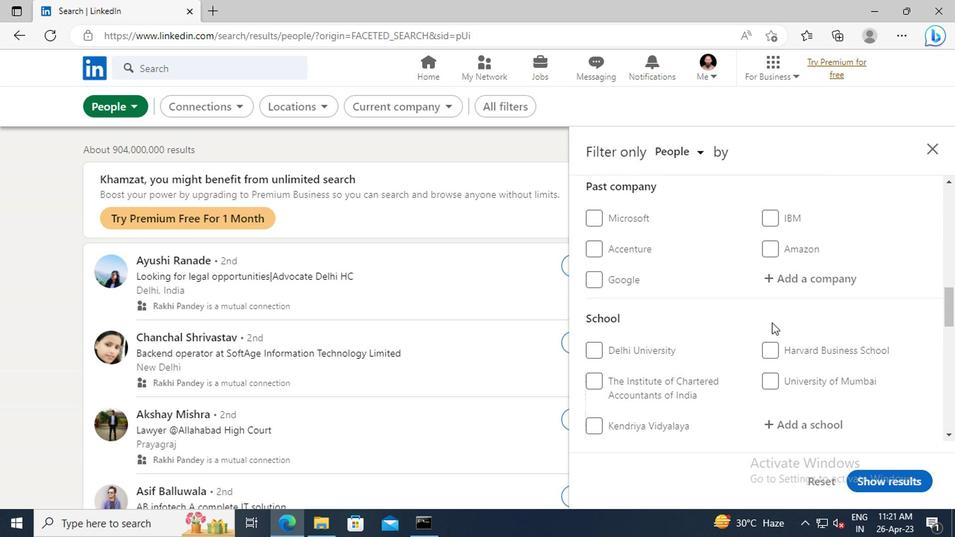 
Action: Mouse scrolled (769, 324) with delta (0, 0)
Screenshot: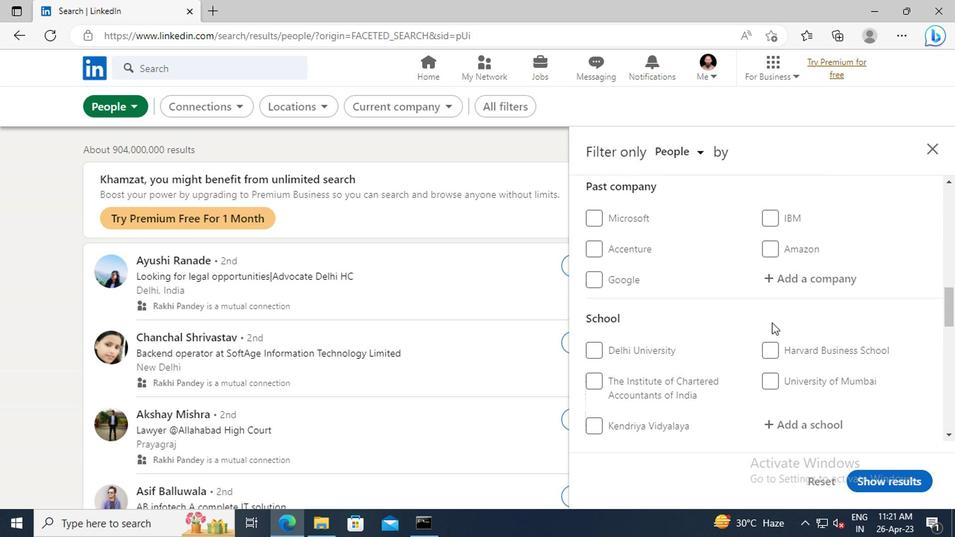 
Action: Mouse scrolled (769, 324) with delta (0, 0)
Screenshot: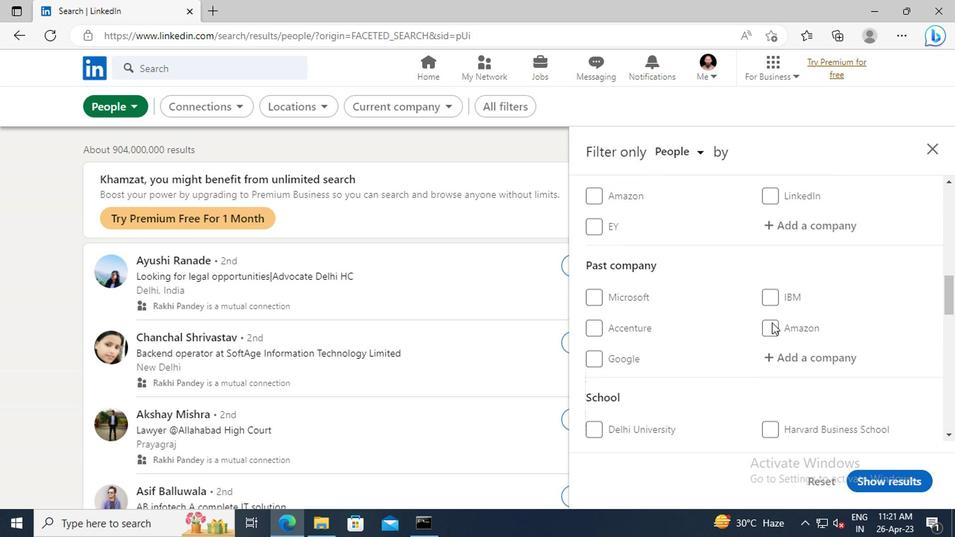 
Action: Mouse scrolled (769, 324) with delta (0, 0)
Screenshot: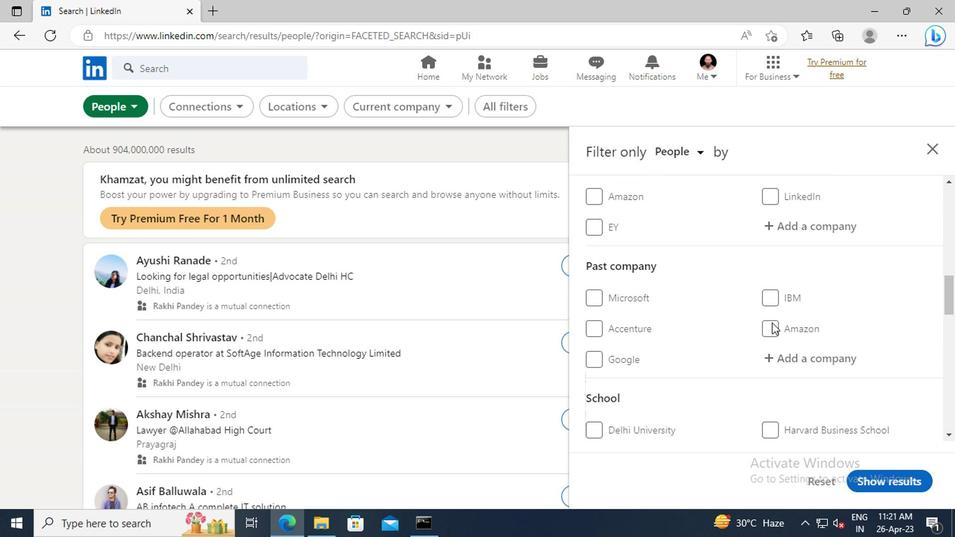 
Action: Mouse scrolled (769, 324) with delta (0, 0)
Screenshot: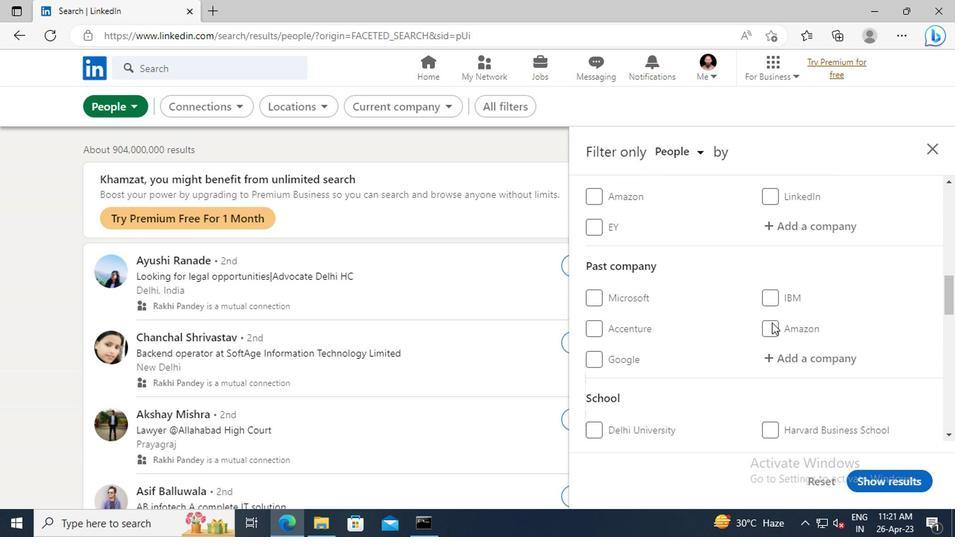 
Action: Mouse moved to (782, 343)
Screenshot: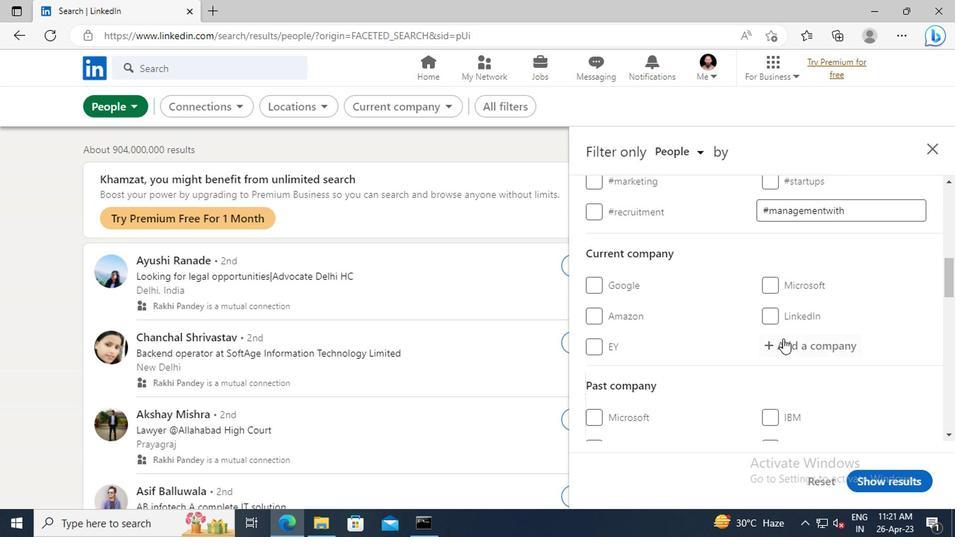 
Action: Mouse pressed left at (782, 343)
Screenshot: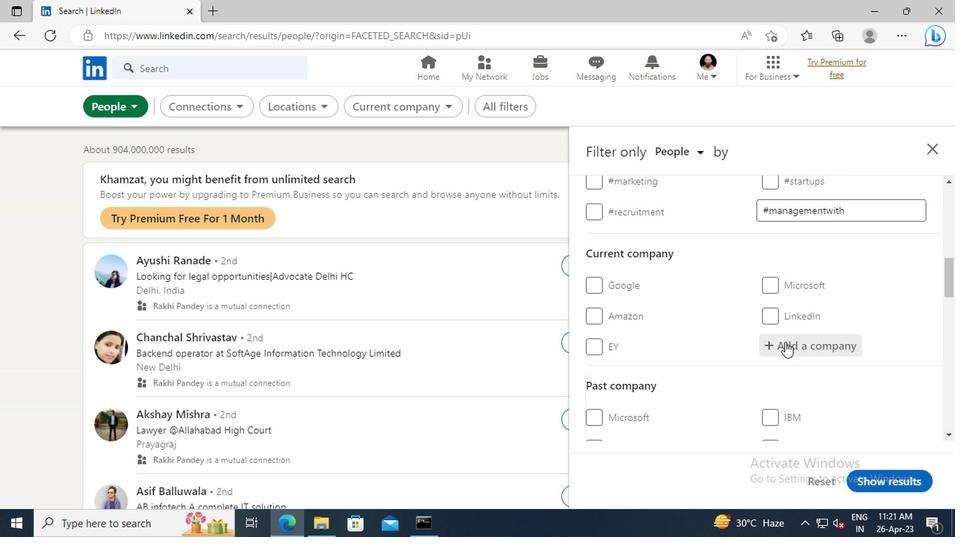 
Action: Key pressed <Key.shift>CHEMICAL<Key.space><Key.shift>JOBS<Key.space><Key.shift>POSTINGS
Screenshot: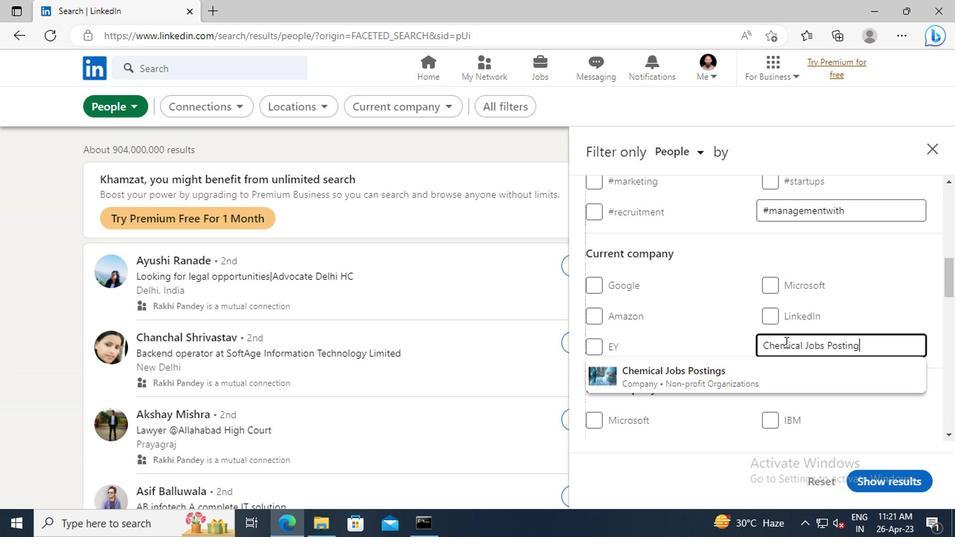 
Action: Mouse moved to (760, 367)
Screenshot: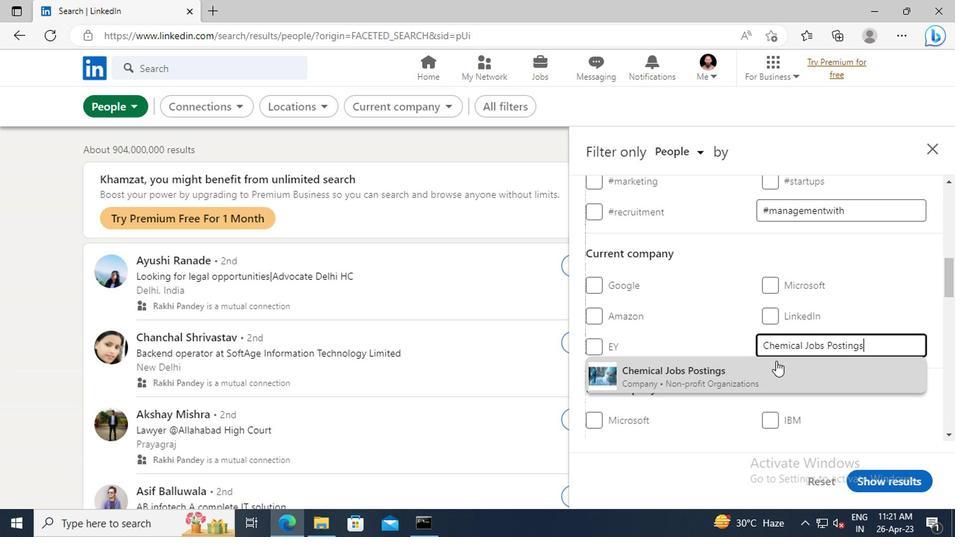 
Action: Mouse pressed left at (760, 367)
Screenshot: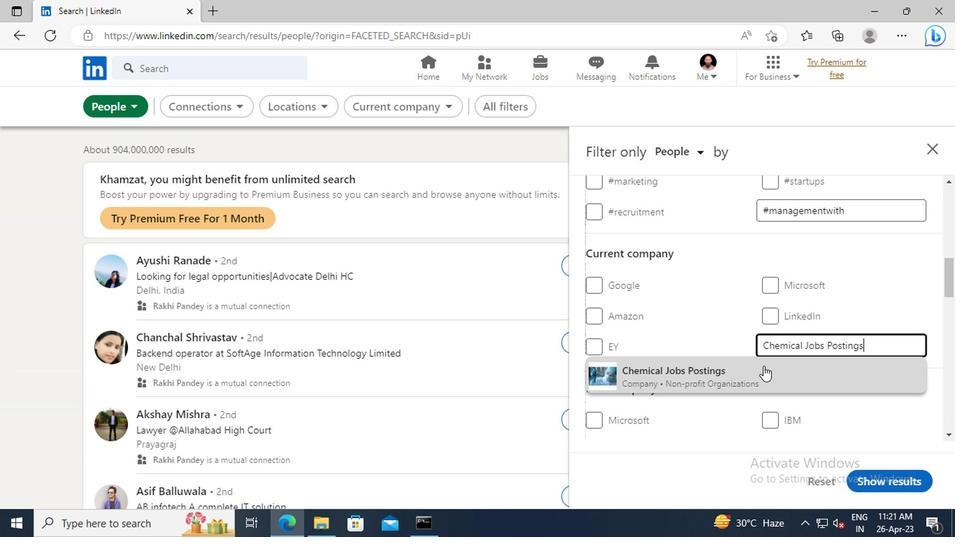 
Action: Mouse moved to (743, 336)
Screenshot: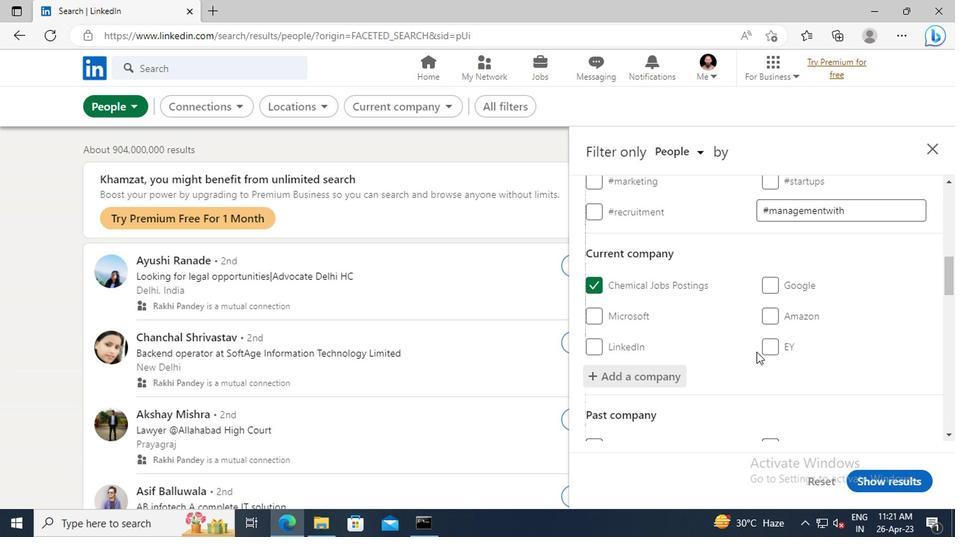 
Action: Mouse scrolled (743, 336) with delta (0, 0)
Screenshot: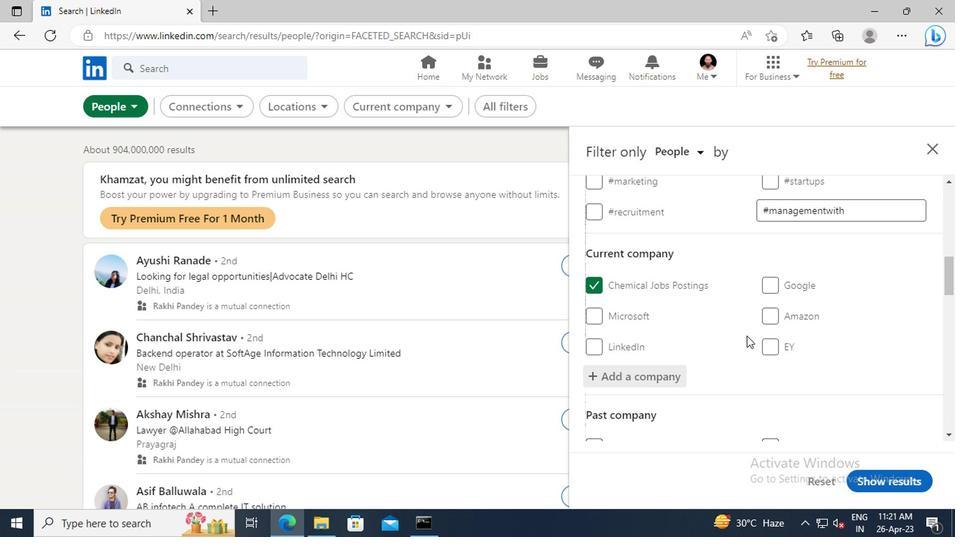 
Action: Mouse scrolled (743, 336) with delta (0, 0)
Screenshot: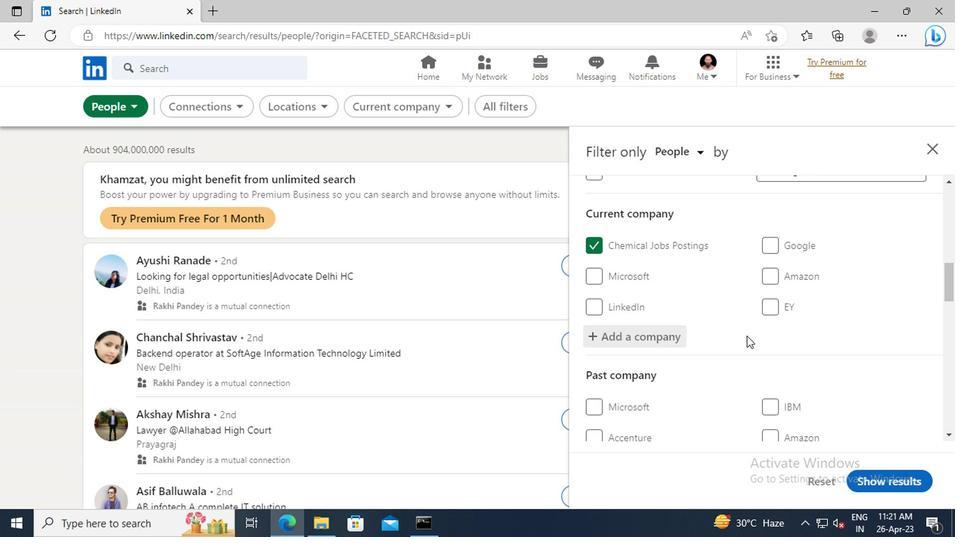
Action: Mouse scrolled (743, 336) with delta (0, 0)
Screenshot: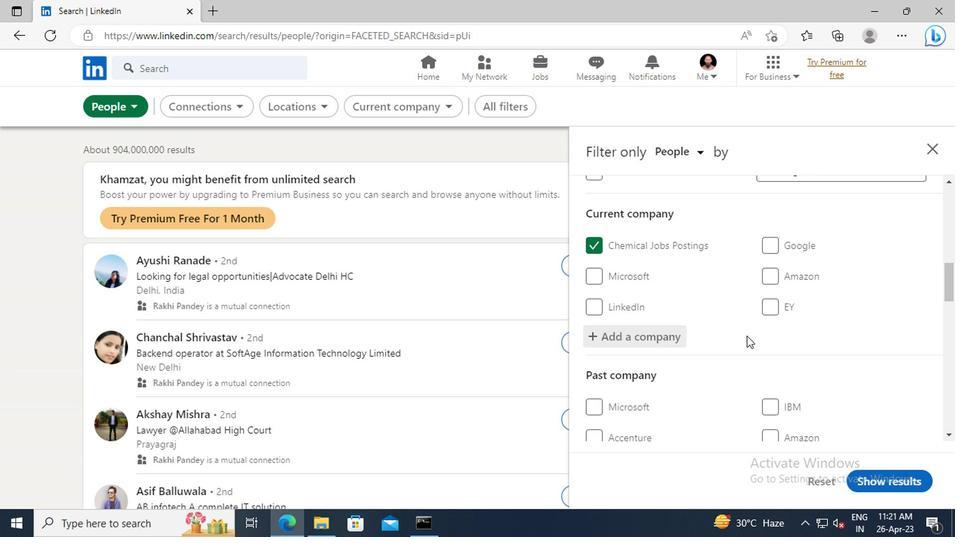 
Action: Mouse scrolled (743, 336) with delta (0, 0)
Screenshot: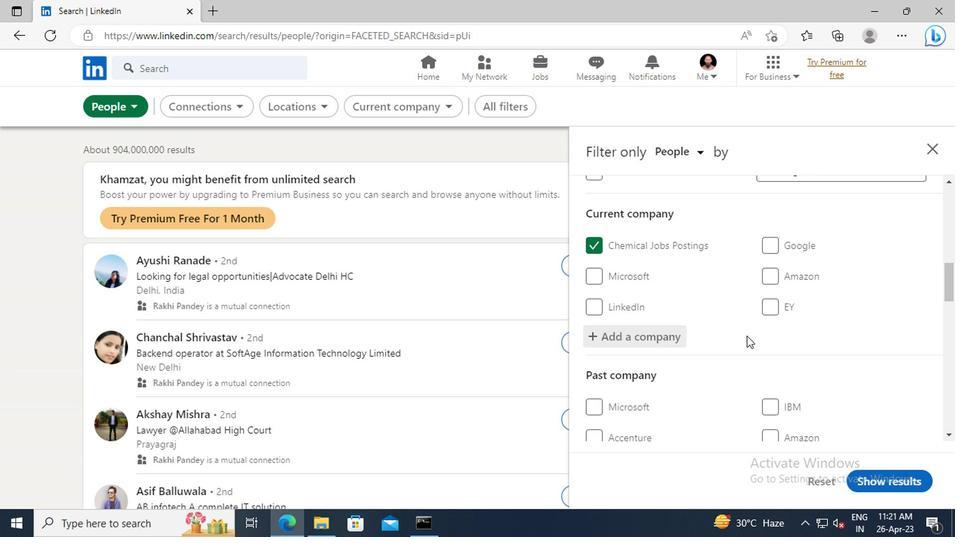 
Action: Mouse scrolled (743, 336) with delta (0, 0)
Screenshot: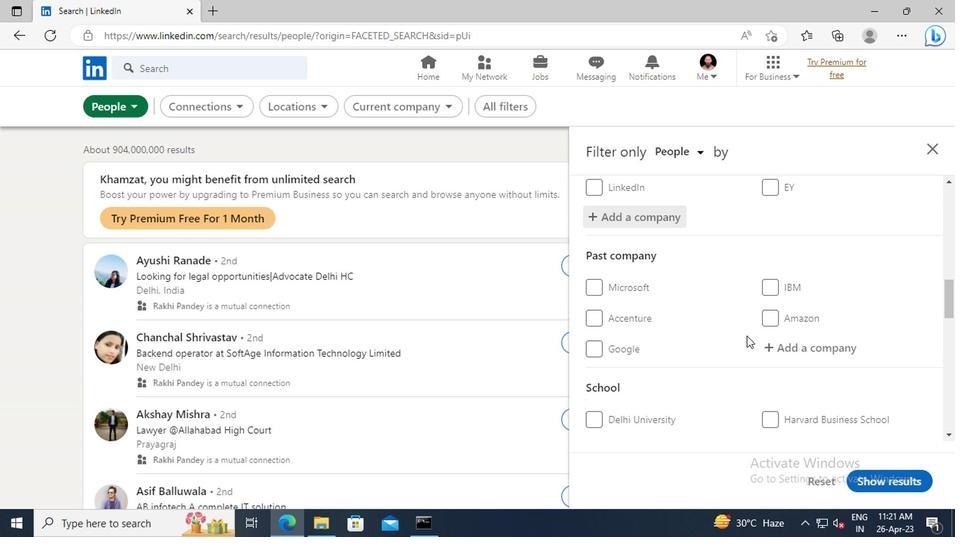 
Action: Mouse scrolled (743, 336) with delta (0, 0)
Screenshot: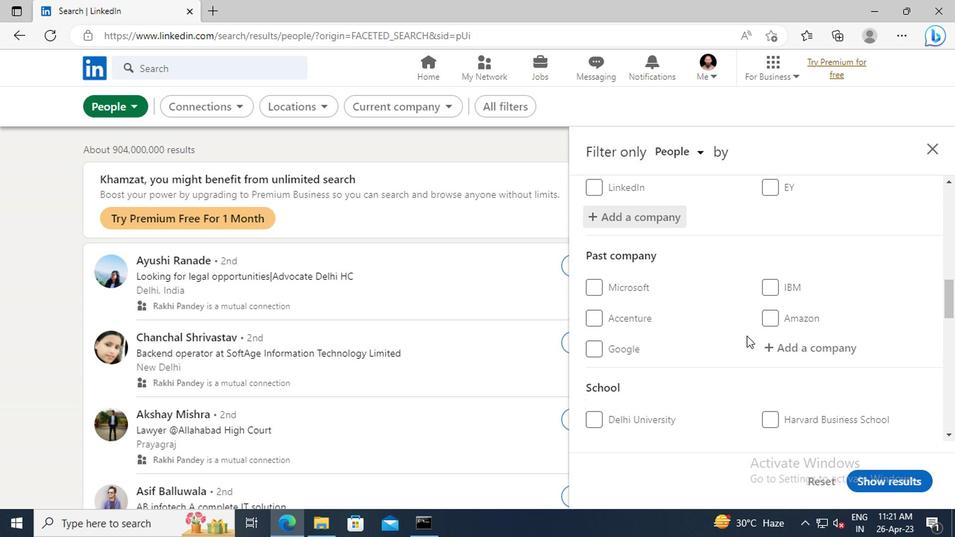 
Action: Mouse scrolled (743, 336) with delta (0, 0)
Screenshot: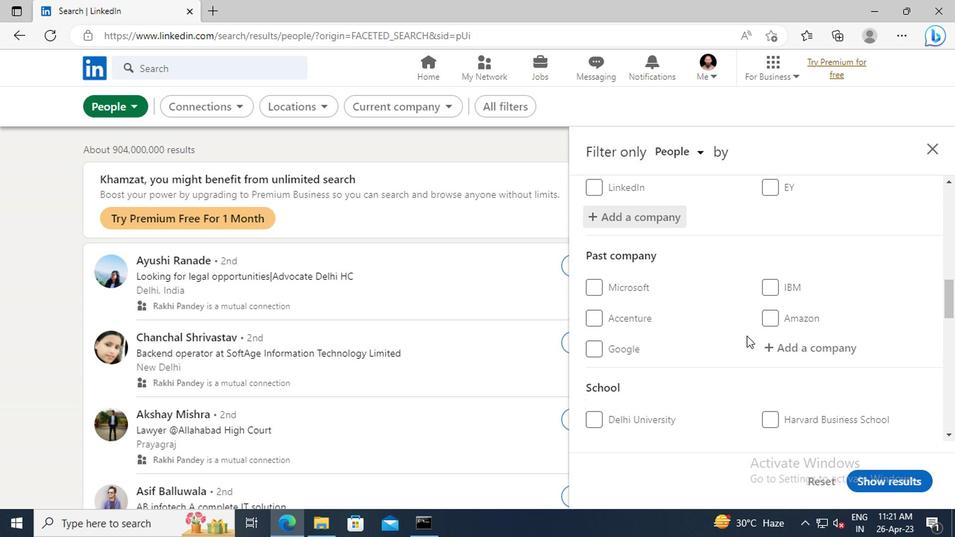 
Action: Mouse moved to (776, 372)
Screenshot: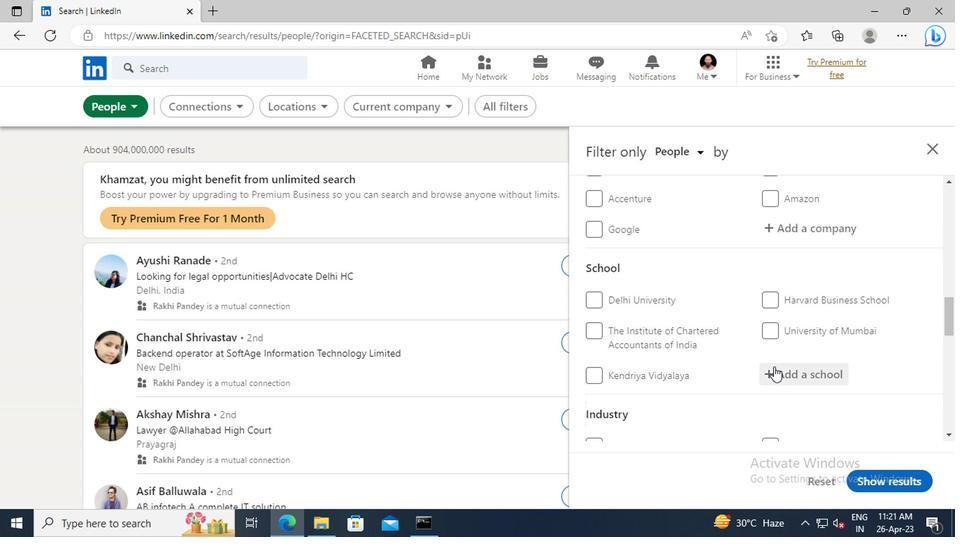 
Action: Mouse pressed left at (776, 372)
Screenshot: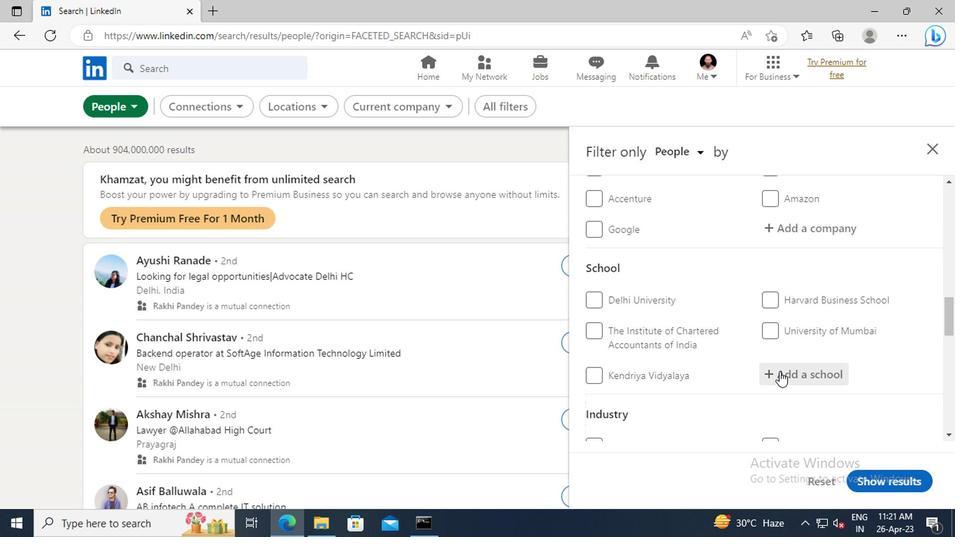 
Action: Key pressed <Key.shift>SOPHIA<Key.space><Key.shift>COLLEGE,<Key.space><Key.shift>MUMBAI
Screenshot: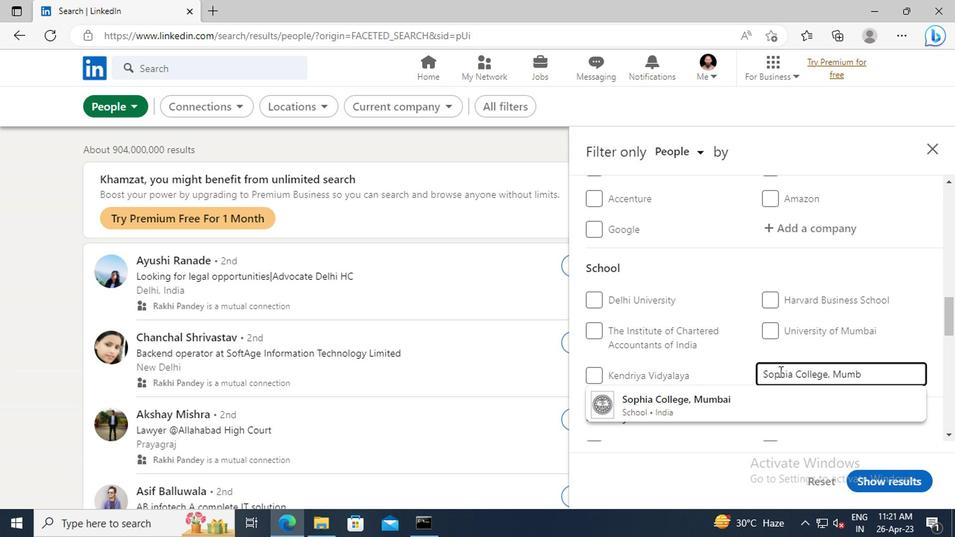 
Action: Mouse moved to (761, 400)
Screenshot: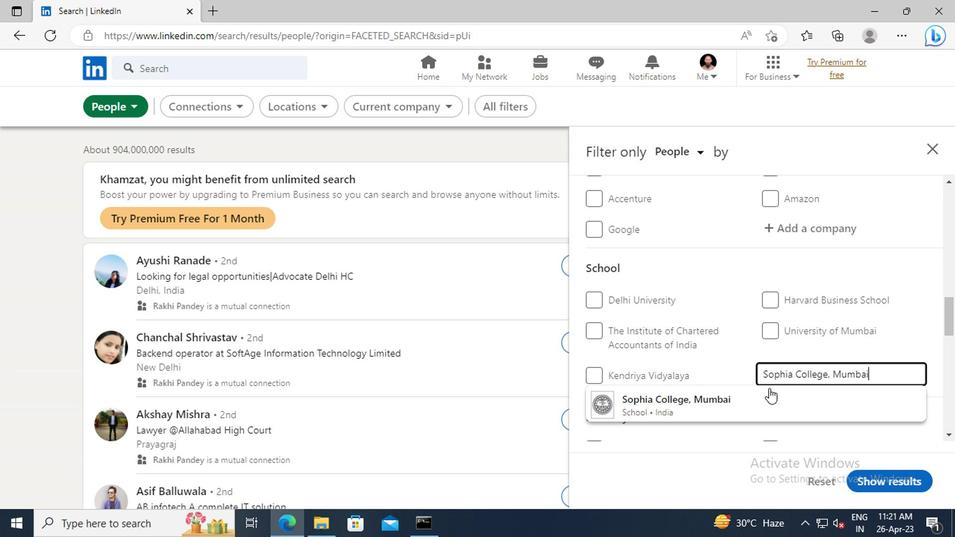 
Action: Mouse pressed left at (761, 400)
Screenshot: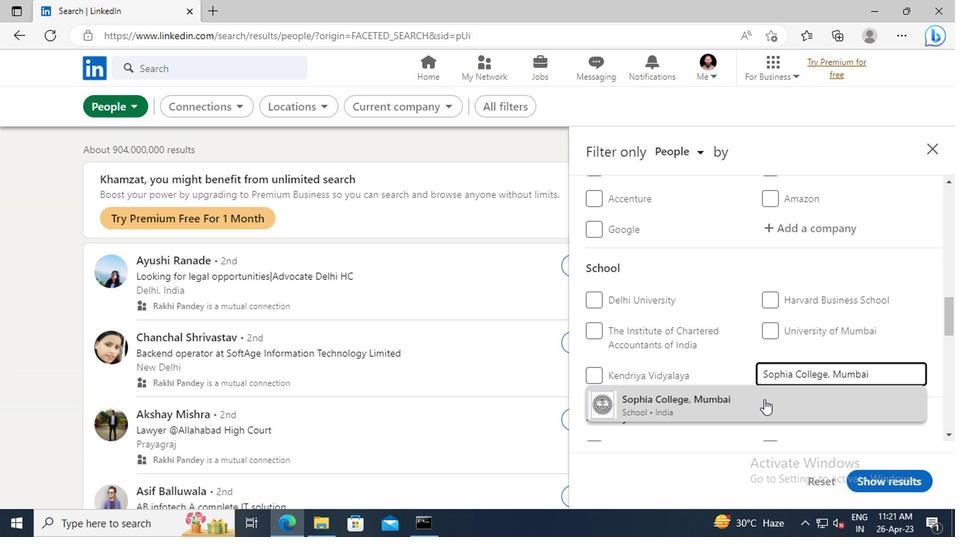 
Action: Mouse moved to (760, 294)
Screenshot: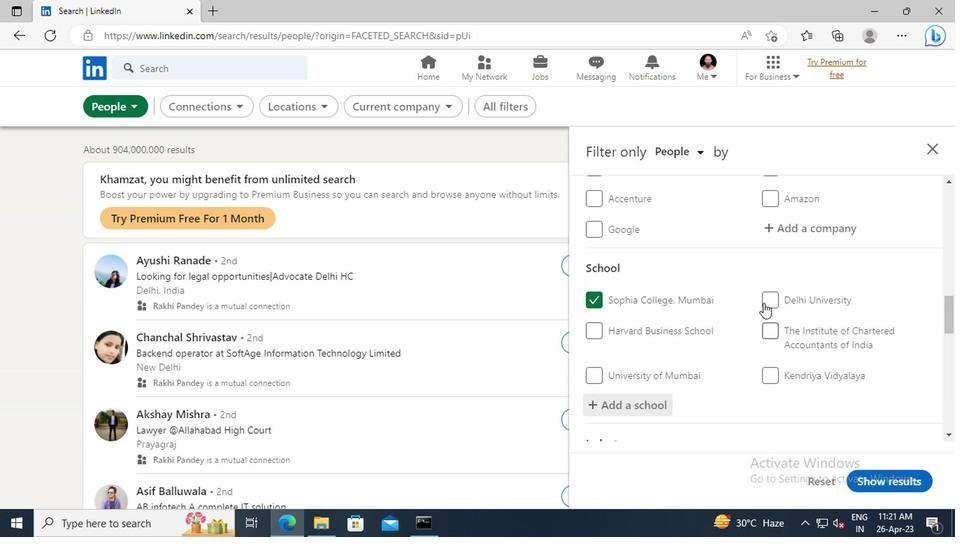 
Action: Mouse scrolled (760, 293) with delta (0, 0)
Screenshot: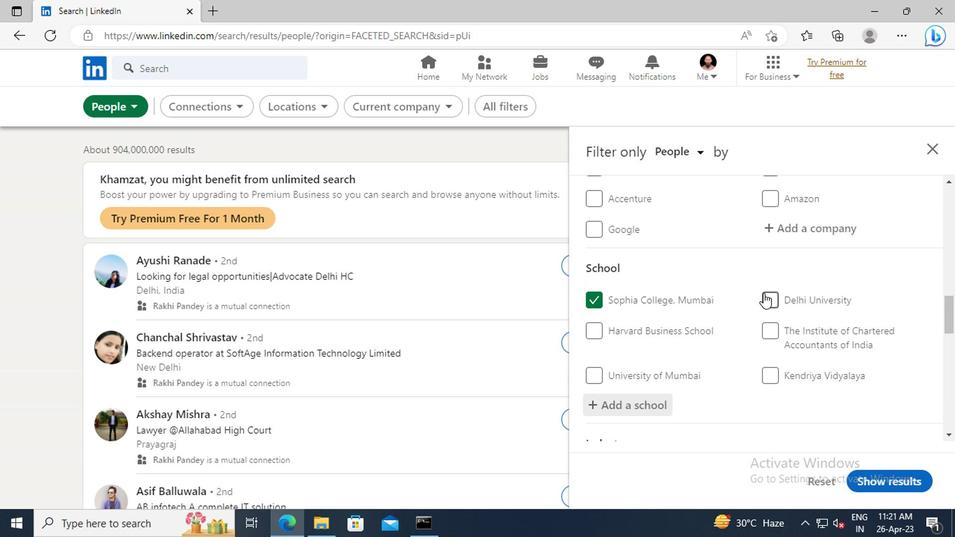 
Action: Mouse scrolled (760, 293) with delta (0, 0)
Screenshot: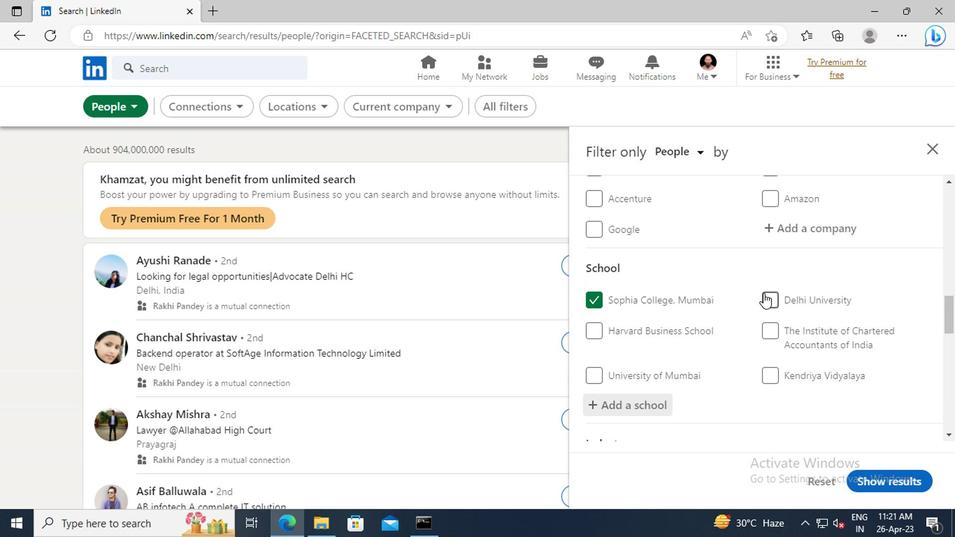 
Action: Mouse scrolled (760, 293) with delta (0, 0)
Screenshot: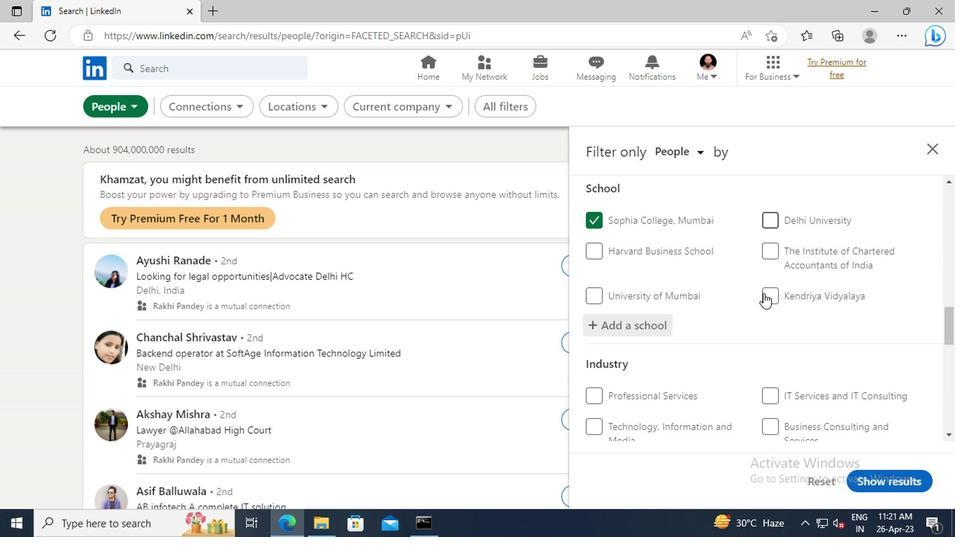 
Action: Mouse scrolled (760, 293) with delta (0, 0)
Screenshot: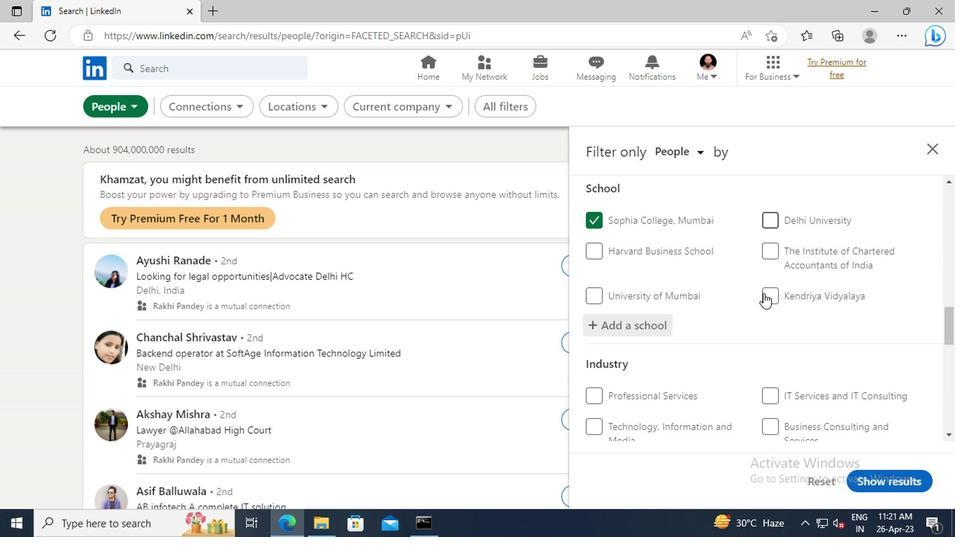 
Action: Mouse scrolled (760, 293) with delta (0, 0)
Screenshot: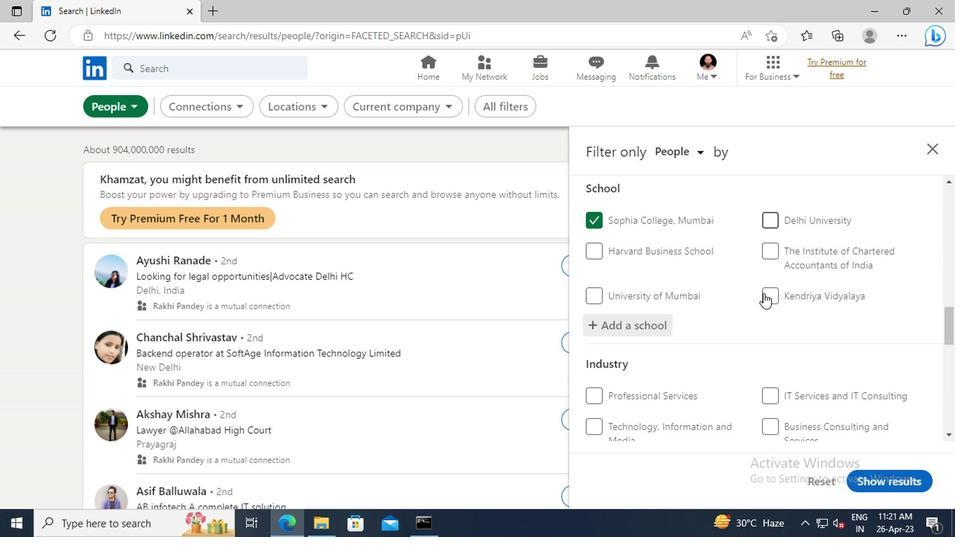 
Action: Mouse moved to (779, 350)
Screenshot: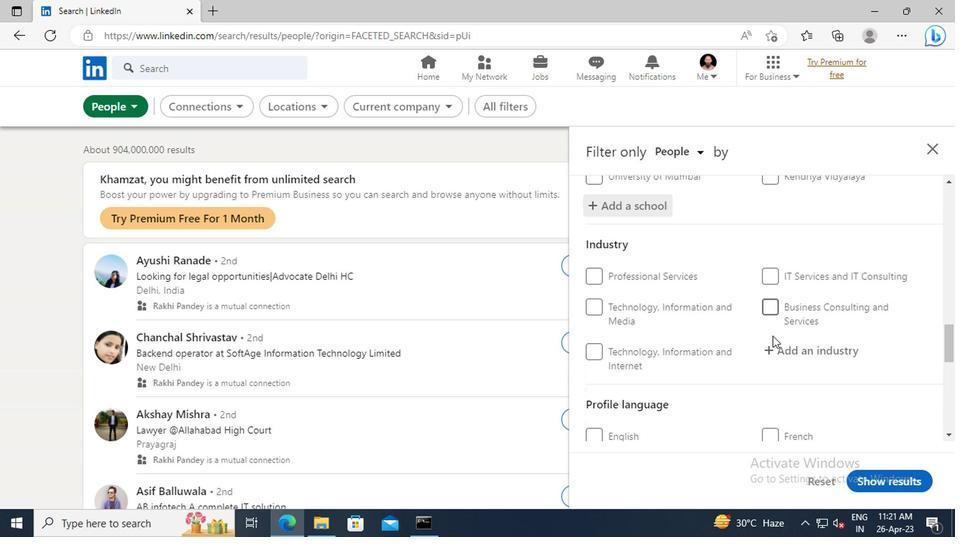 
Action: Mouse pressed left at (779, 350)
Screenshot: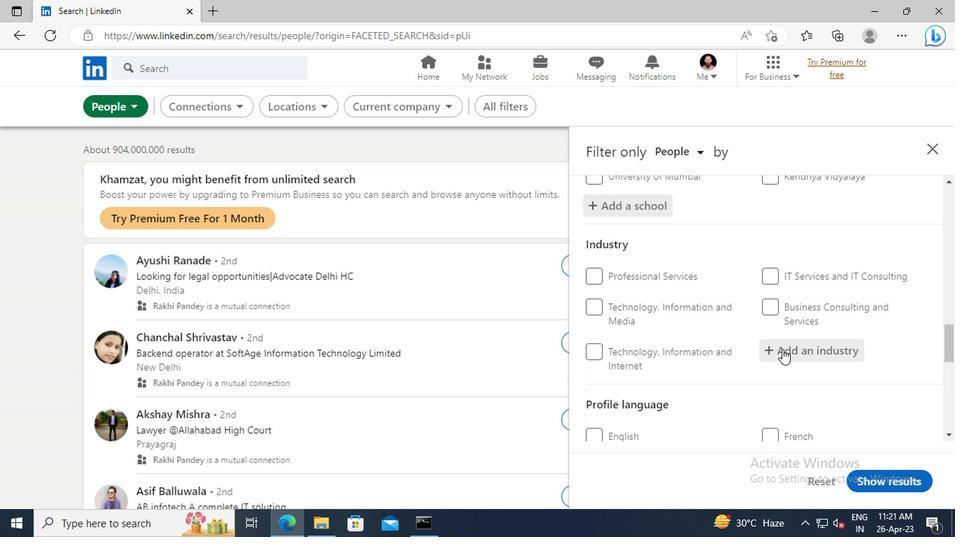 
Action: Key pressed <Key.shift>MILITARY<Key.space>AND<Key.space><Key.shift>INTERNATIONAL<Key.space><Key.shift>AFFAIRS
Screenshot: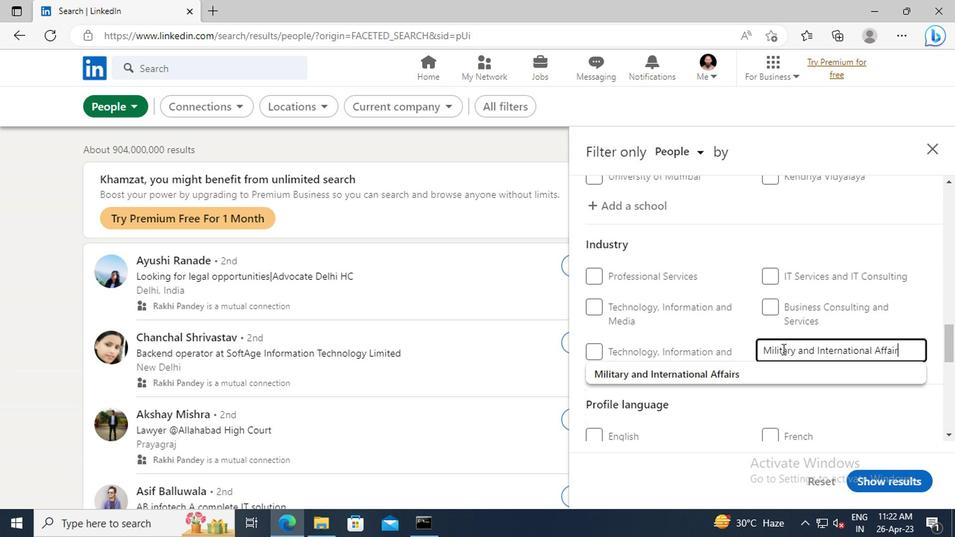 
Action: Mouse moved to (747, 372)
Screenshot: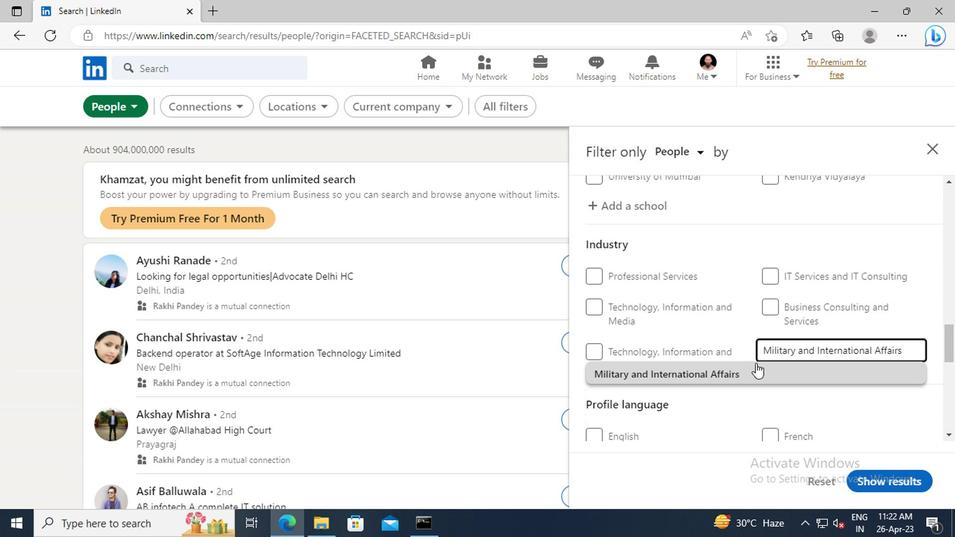 
Action: Mouse pressed left at (747, 372)
Screenshot: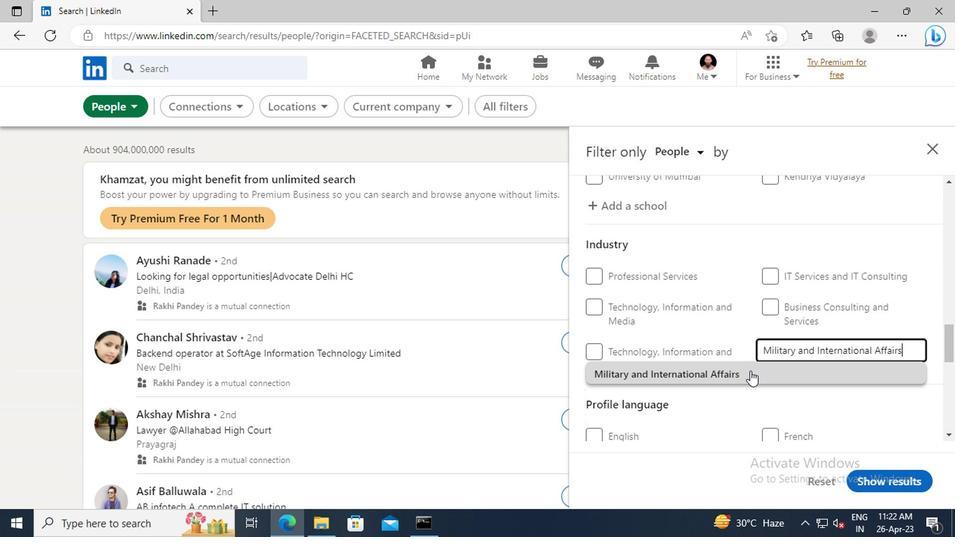 
Action: Mouse moved to (731, 302)
Screenshot: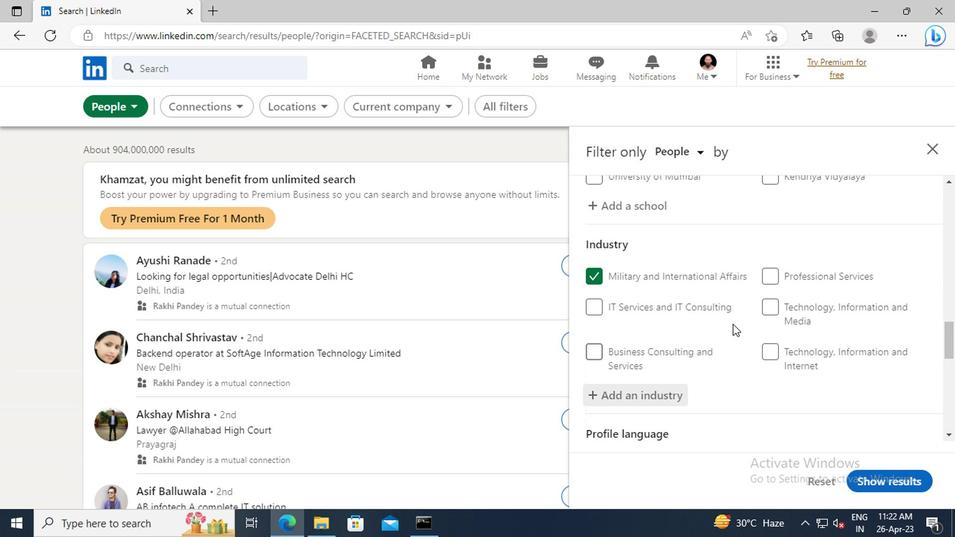 
Action: Mouse scrolled (731, 302) with delta (0, 0)
Screenshot: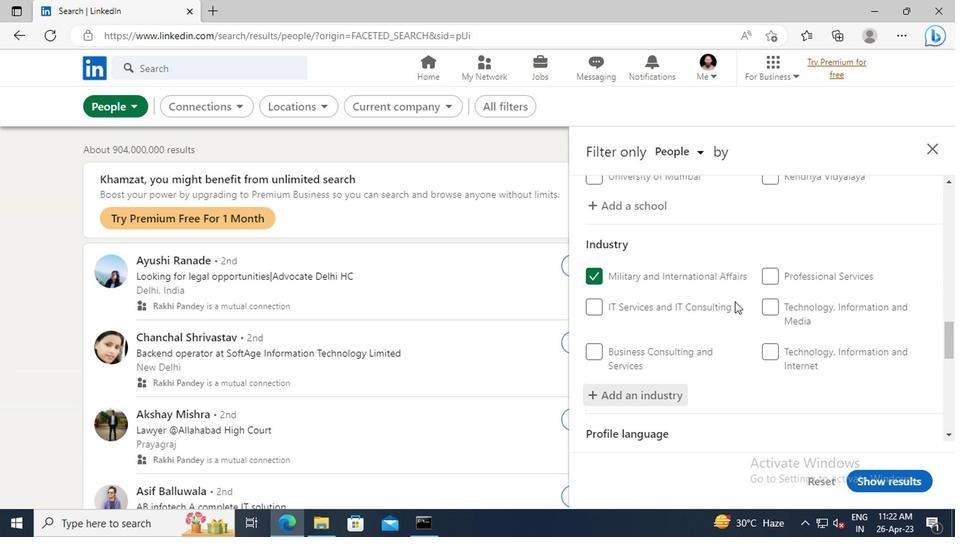 
Action: Mouse scrolled (731, 302) with delta (0, 0)
Screenshot: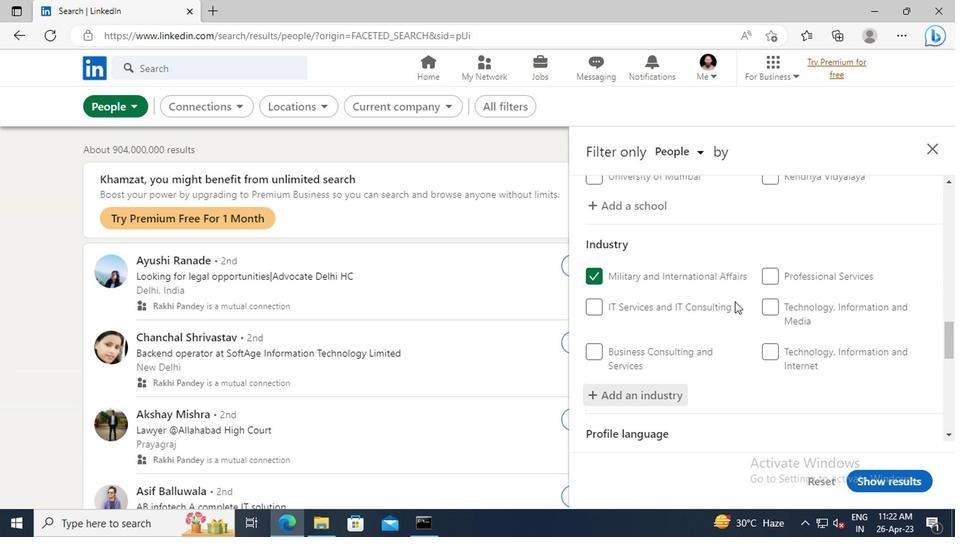 
Action: Mouse scrolled (731, 302) with delta (0, 0)
Screenshot: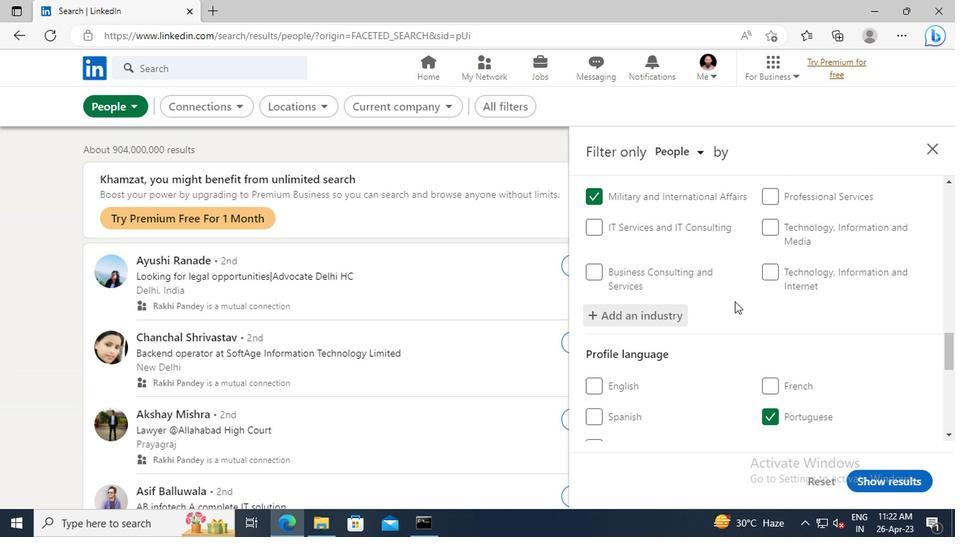 
Action: Mouse scrolled (731, 302) with delta (0, 0)
Screenshot: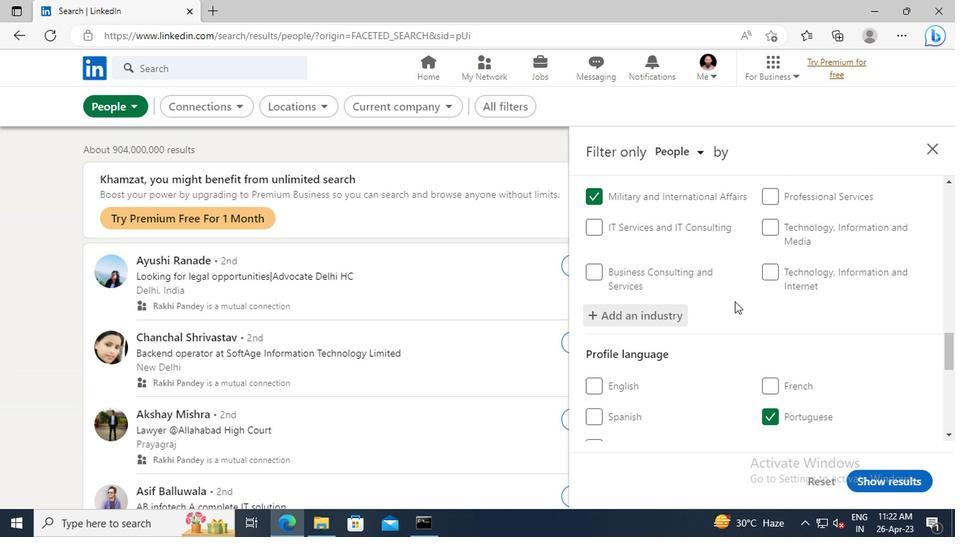 
Action: Mouse scrolled (731, 302) with delta (0, 0)
Screenshot: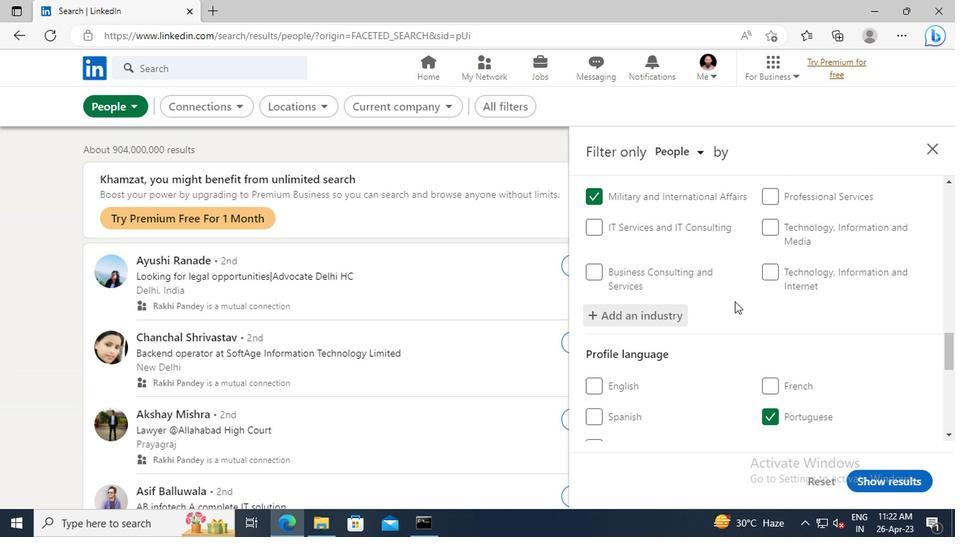 
Action: Mouse scrolled (731, 302) with delta (0, 0)
Screenshot: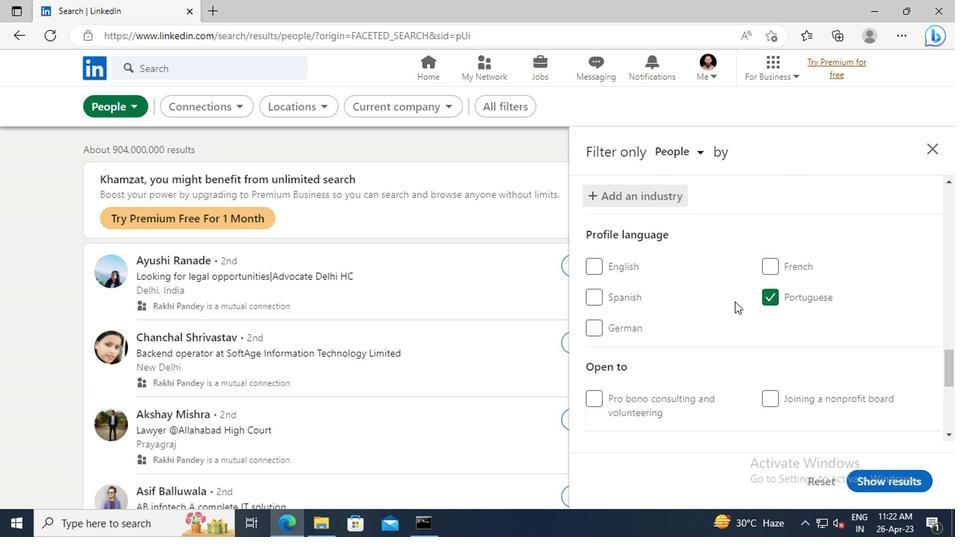 
Action: Mouse scrolled (731, 302) with delta (0, 0)
Screenshot: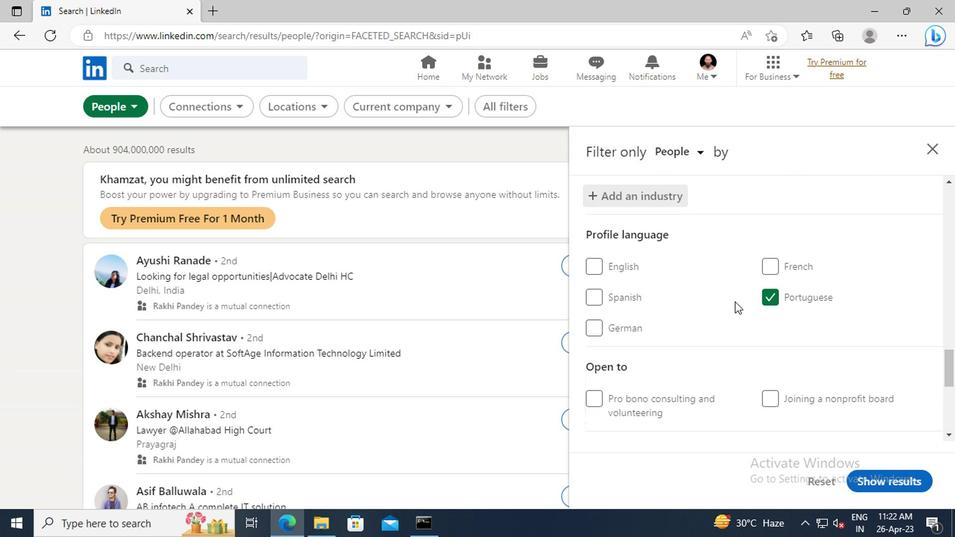 
Action: Mouse scrolled (731, 302) with delta (0, 0)
Screenshot: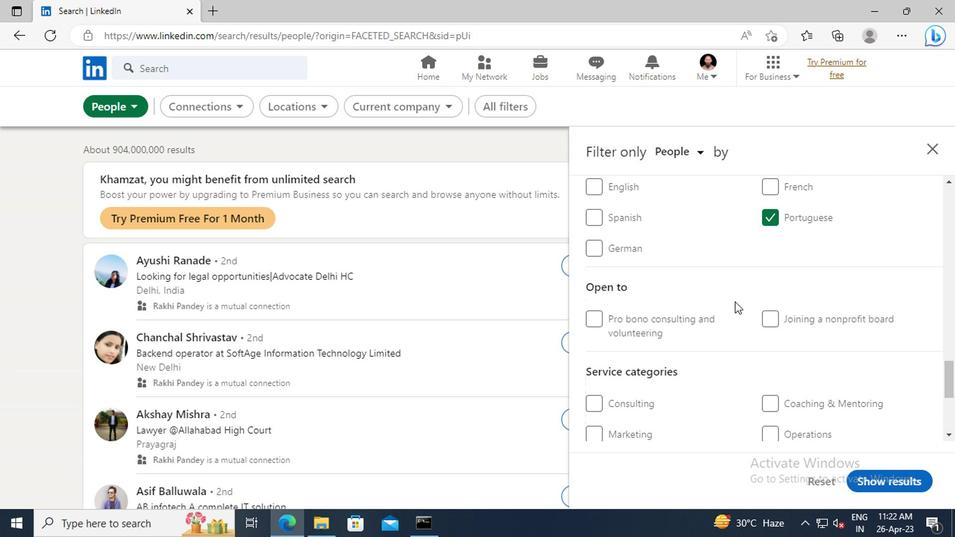 
Action: Mouse scrolled (731, 302) with delta (0, 0)
Screenshot: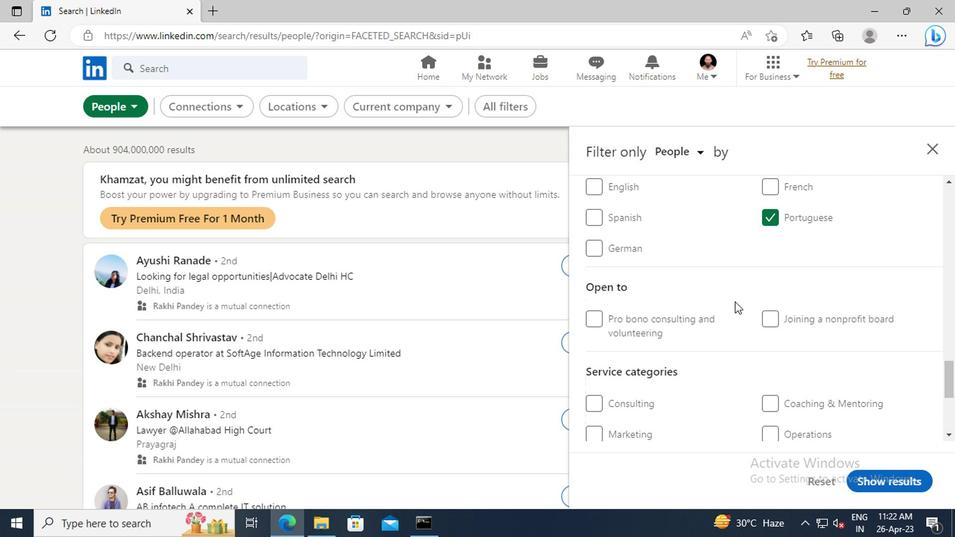 
Action: Mouse scrolled (731, 302) with delta (0, 0)
Screenshot: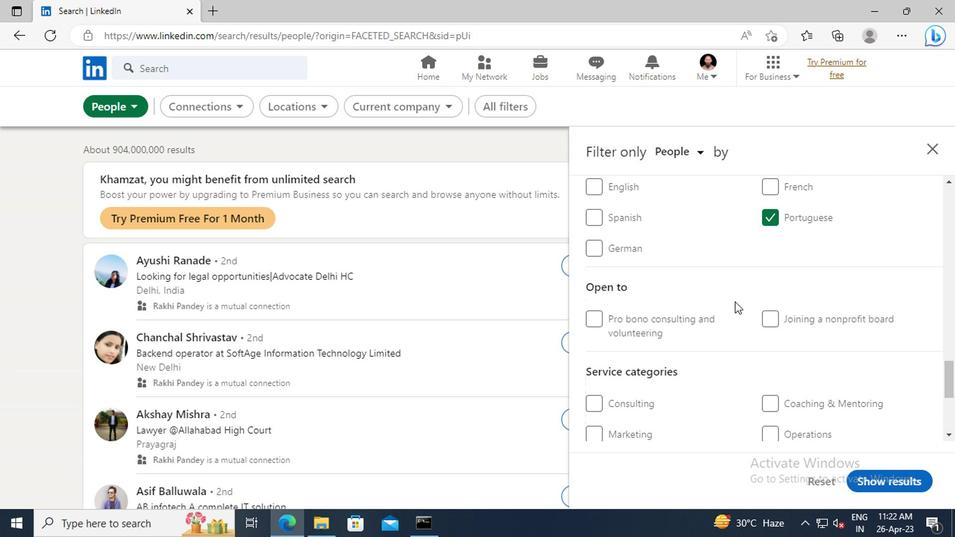 
Action: Mouse moved to (777, 343)
Screenshot: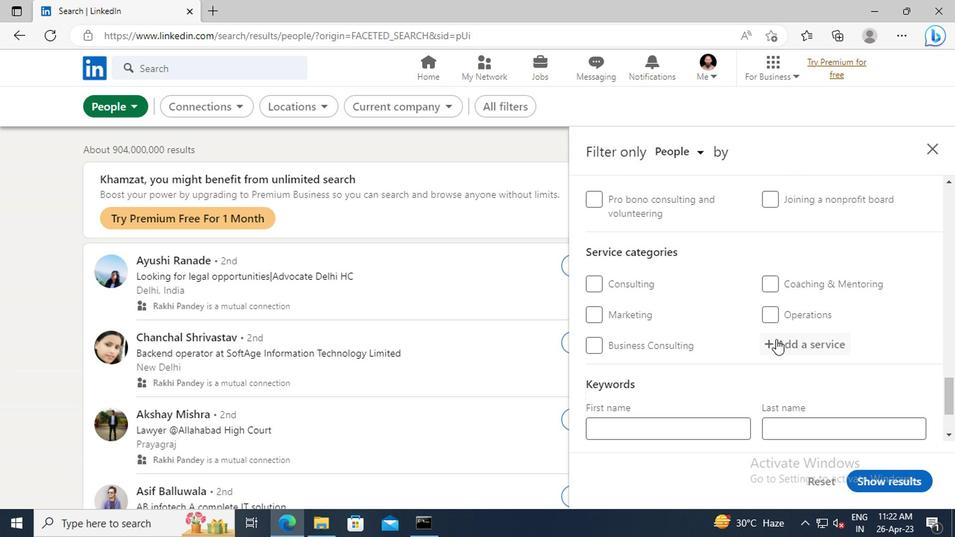 
Action: Mouse pressed left at (777, 343)
Screenshot: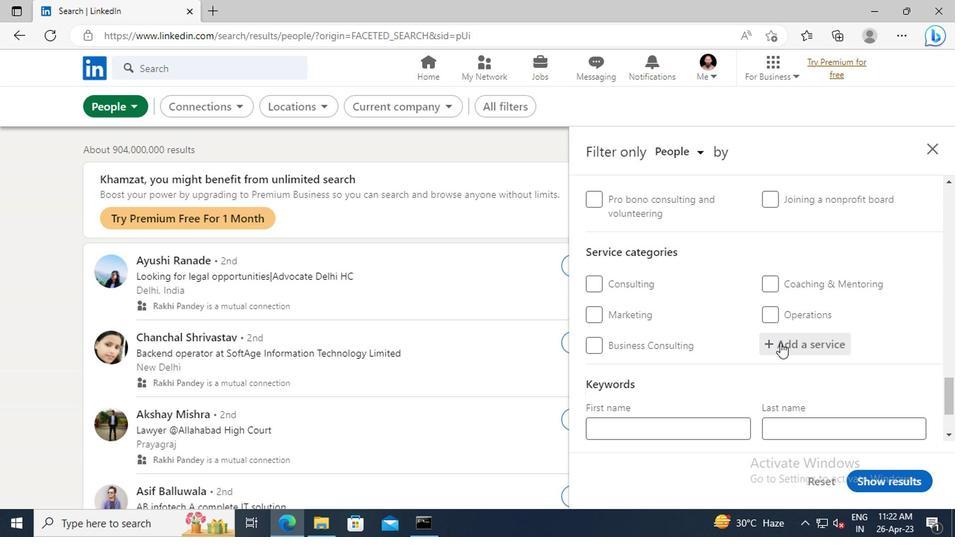 
Action: Key pressed <Key.shift>LEAD<Key.space><Key.shift>GENERATION
Screenshot: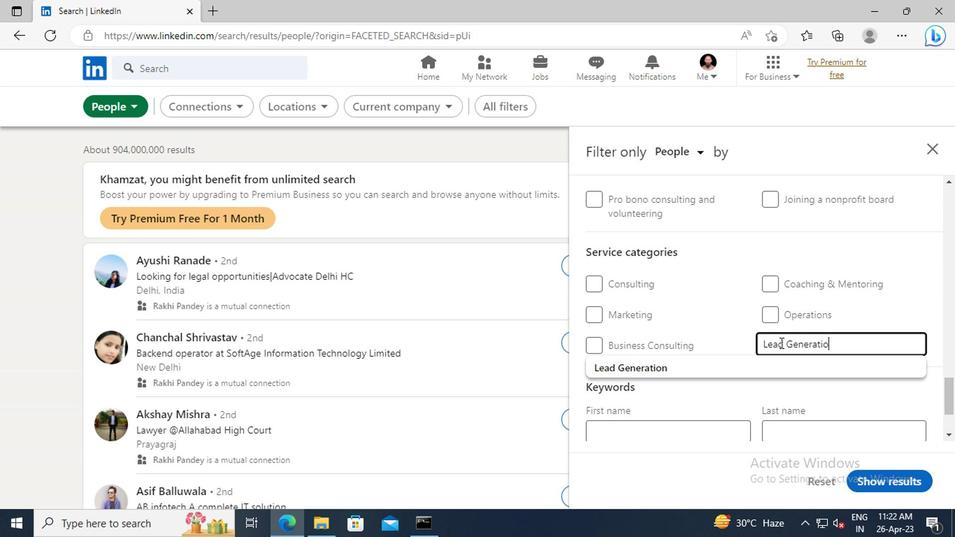 
Action: Mouse moved to (731, 360)
Screenshot: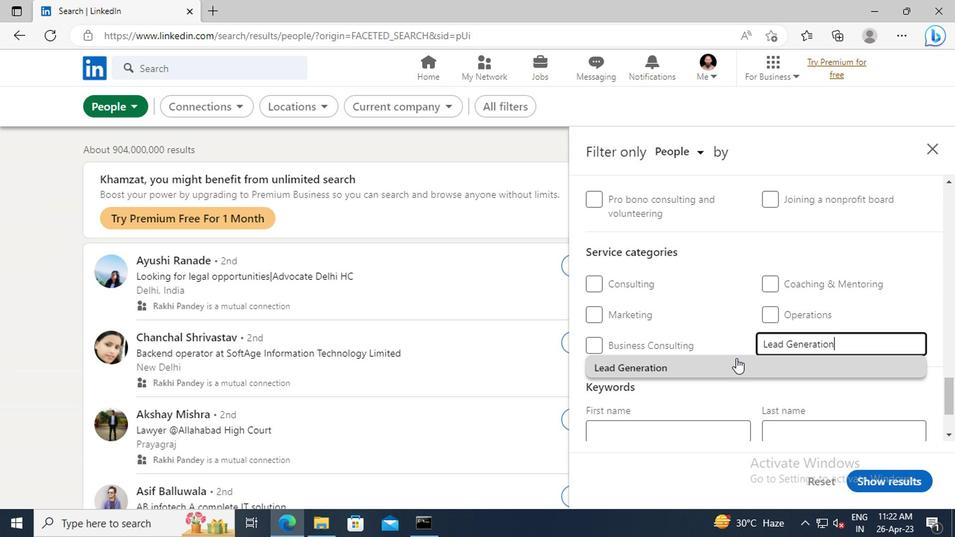 
Action: Mouse pressed left at (731, 360)
Screenshot: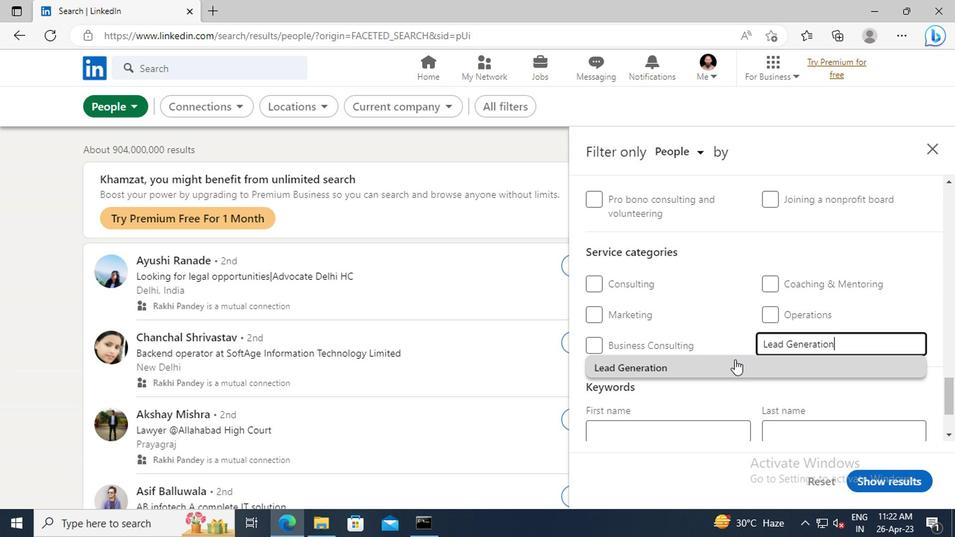 
Action: Mouse moved to (705, 300)
Screenshot: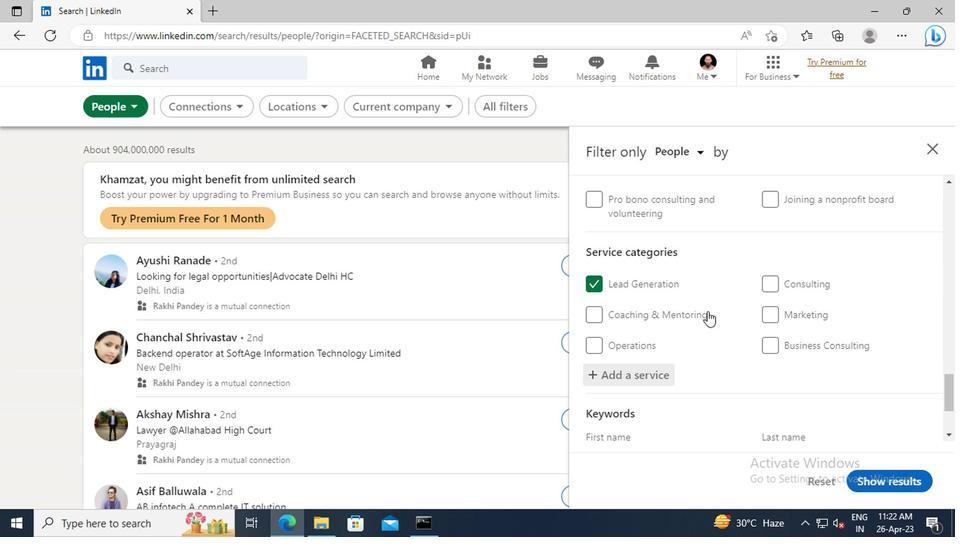 
Action: Mouse scrolled (705, 300) with delta (0, 0)
Screenshot: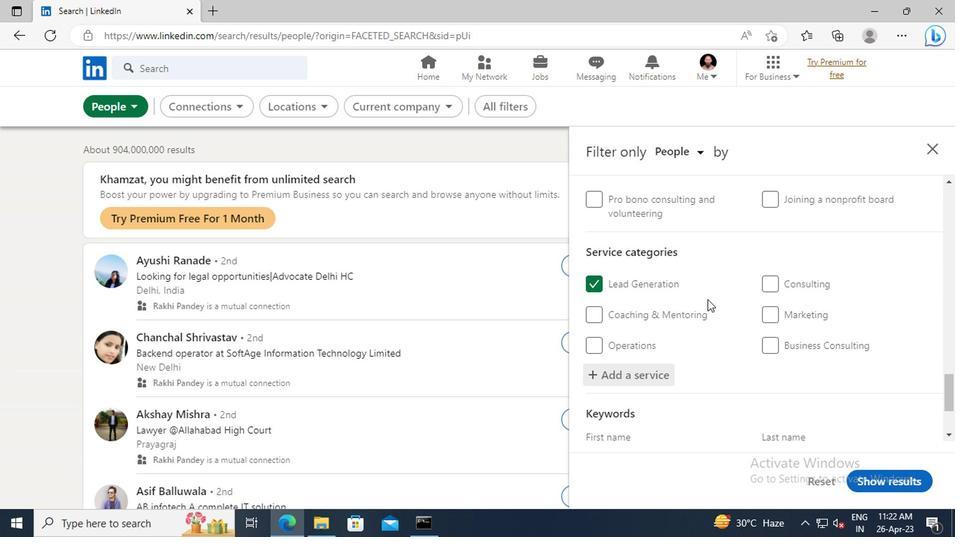 
Action: Mouse scrolled (705, 300) with delta (0, 0)
Screenshot: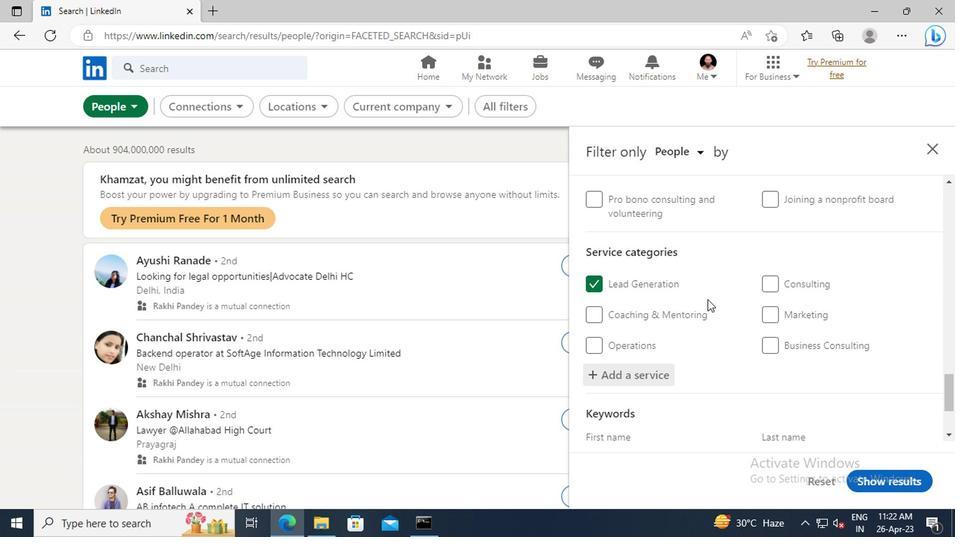 
Action: Mouse scrolled (705, 300) with delta (0, 0)
Screenshot: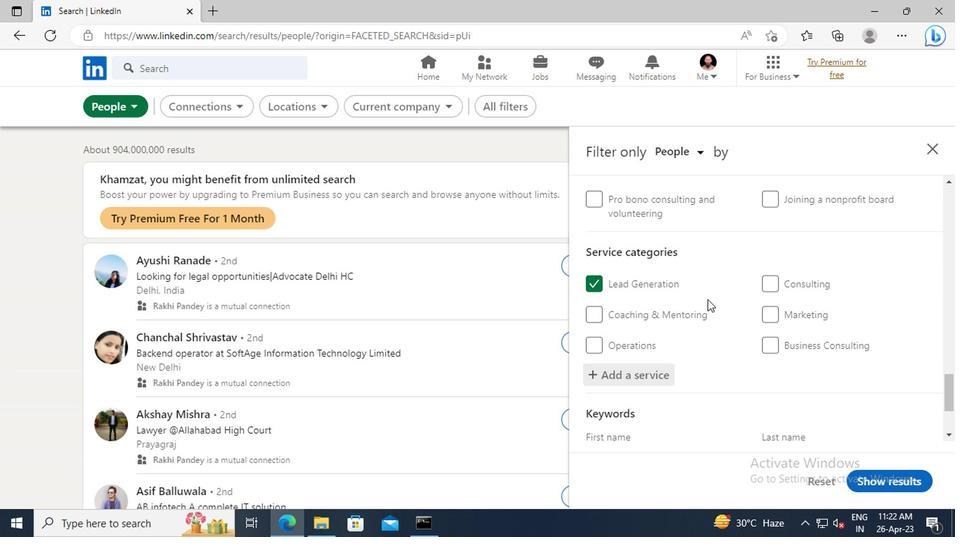 
Action: Mouse scrolled (705, 300) with delta (0, 0)
Screenshot: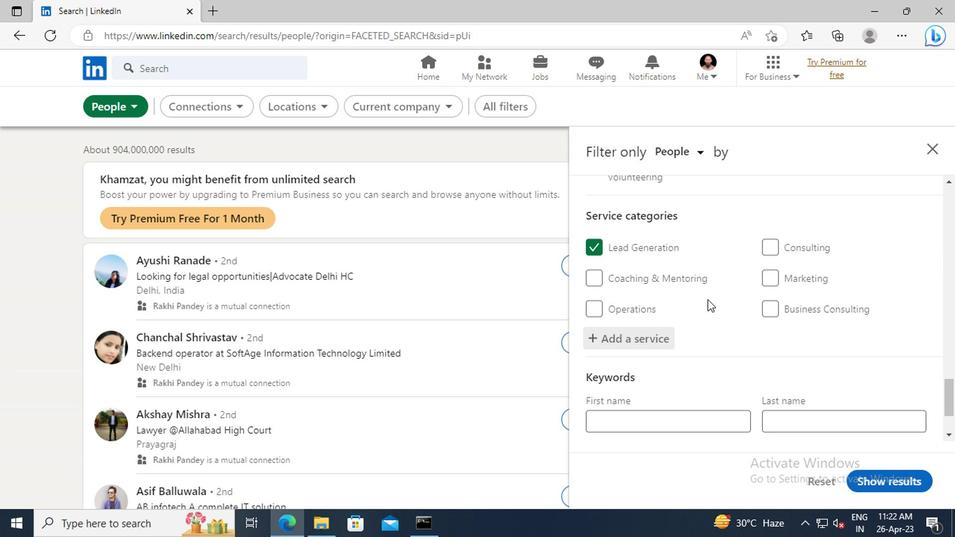
Action: Mouse moved to (655, 384)
Screenshot: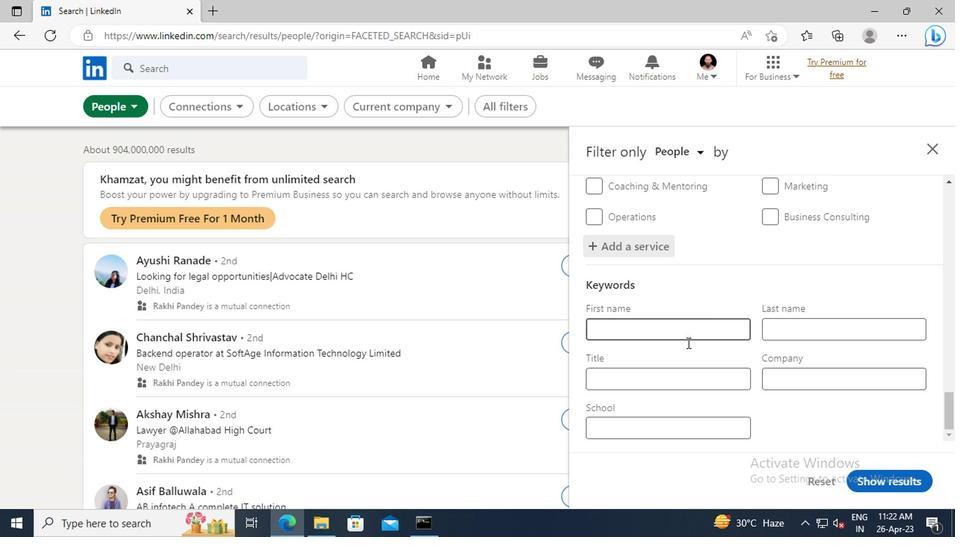 
Action: Mouse pressed left at (655, 384)
Screenshot: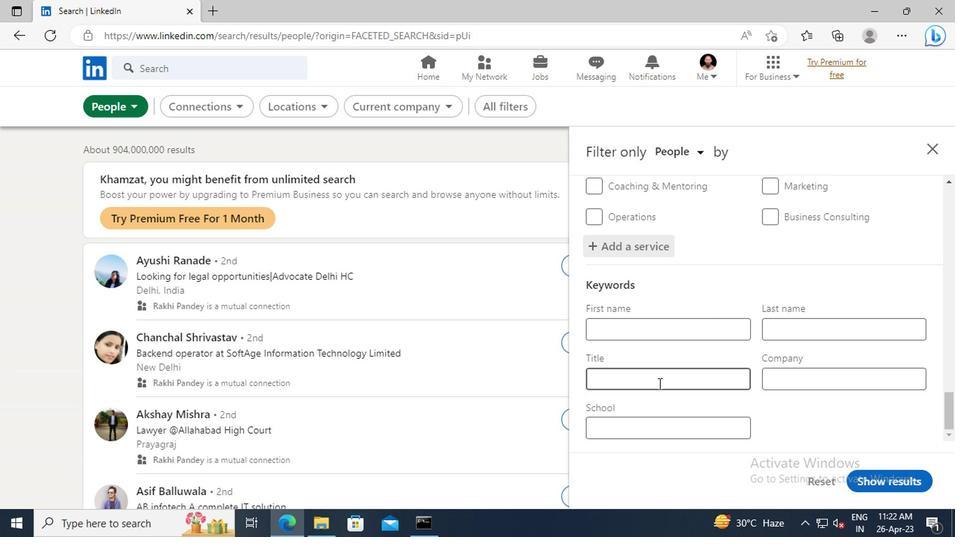 
Action: Key pressed <Key.shift>ACCOUNT<Key.space><Key.shift>EXECUTIVE<Key.enter>
Screenshot: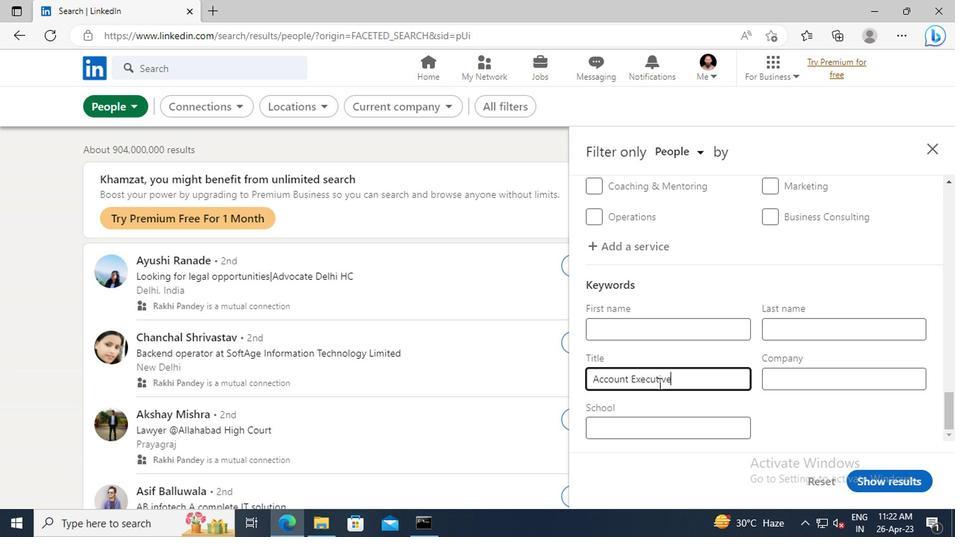 
Action: Mouse moved to (864, 485)
Screenshot: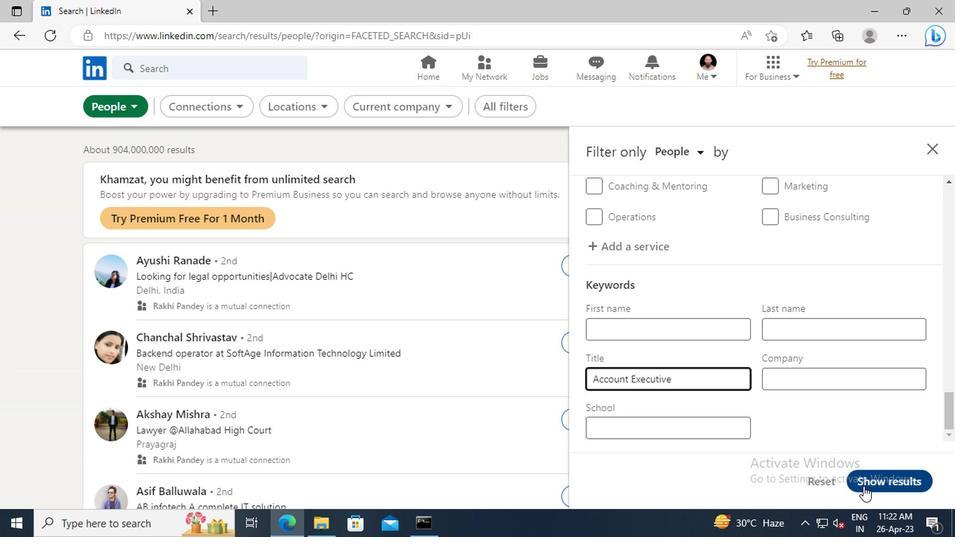 
Action: Mouse pressed left at (864, 485)
Screenshot: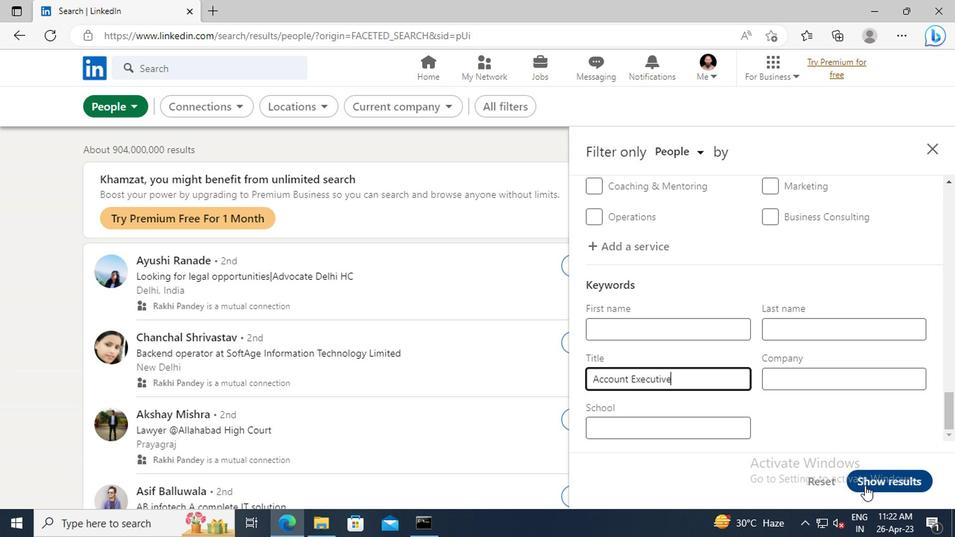 
